 Task: Look for space in Blackburn, United Kingdom from 1st July, 2023 to 3rd July, 2023 for 1 adult in price range Rs.5000 to Rs.15000. Place can be private room with 1  bedroom having 1 bed and 1 bathroom. Property type can be house, flat, guest house, hotel. Amenities needed are: wifi. Booking option can be shelf check-in. Required host language is English.
Action: Mouse moved to (434, 61)
Screenshot: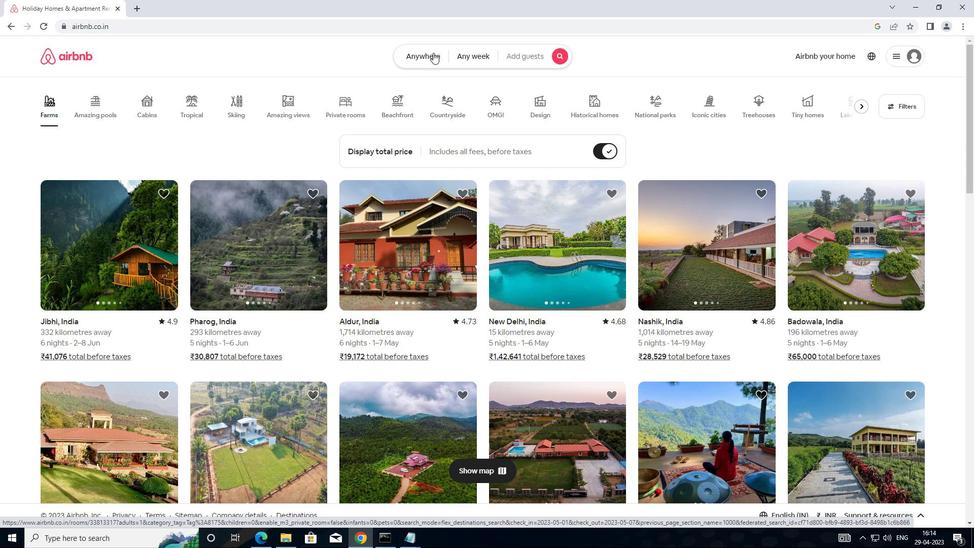 
Action: Mouse pressed left at (434, 61)
Screenshot: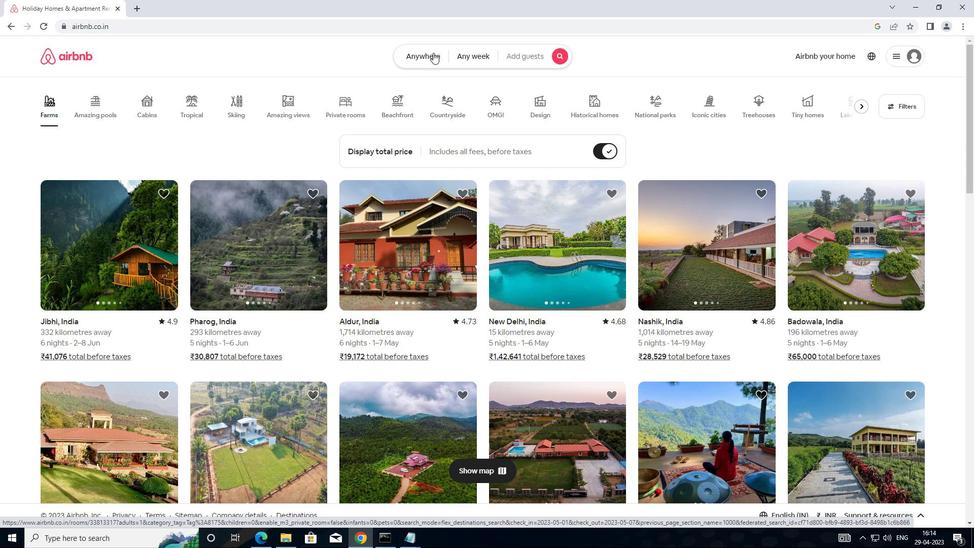 
Action: Mouse moved to (357, 98)
Screenshot: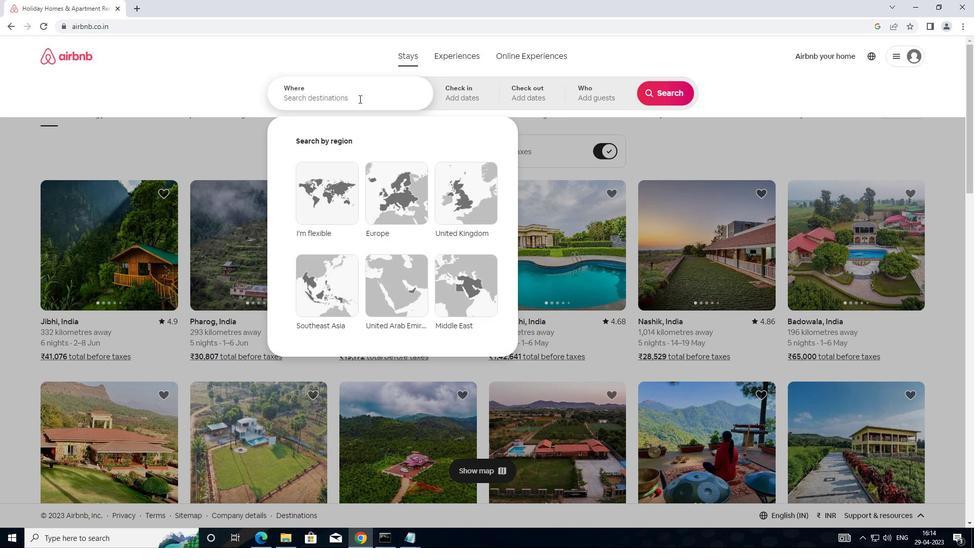 
Action: Mouse pressed left at (357, 98)
Screenshot: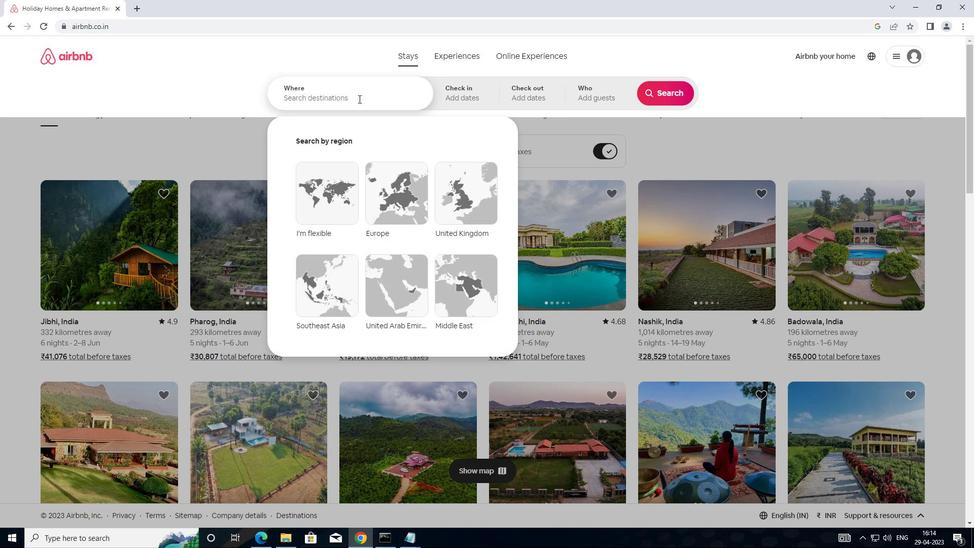 
Action: Mouse moved to (429, 79)
Screenshot: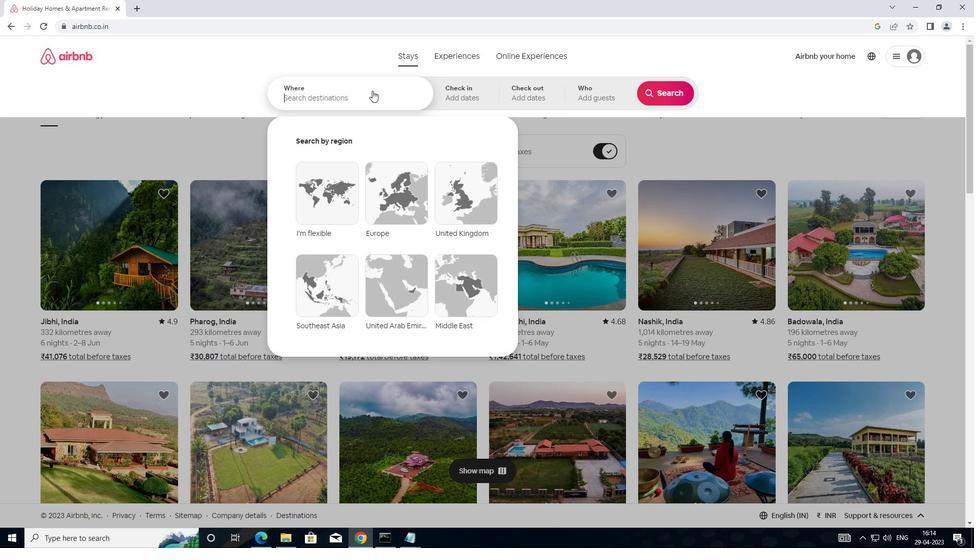 
Action: Key pressed <Key.shift>BLA
Screenshot: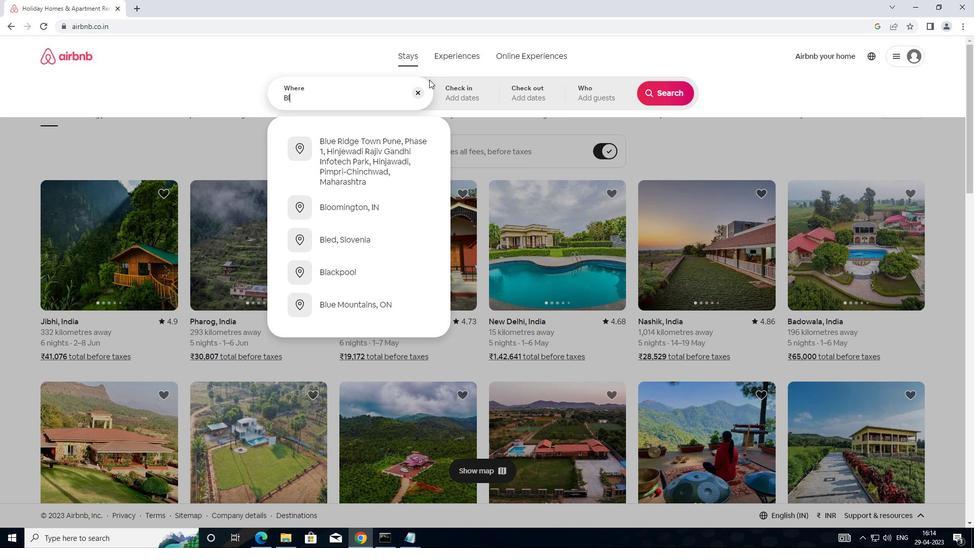 
Action: Mouse moved to (439, 72)
Screenshot: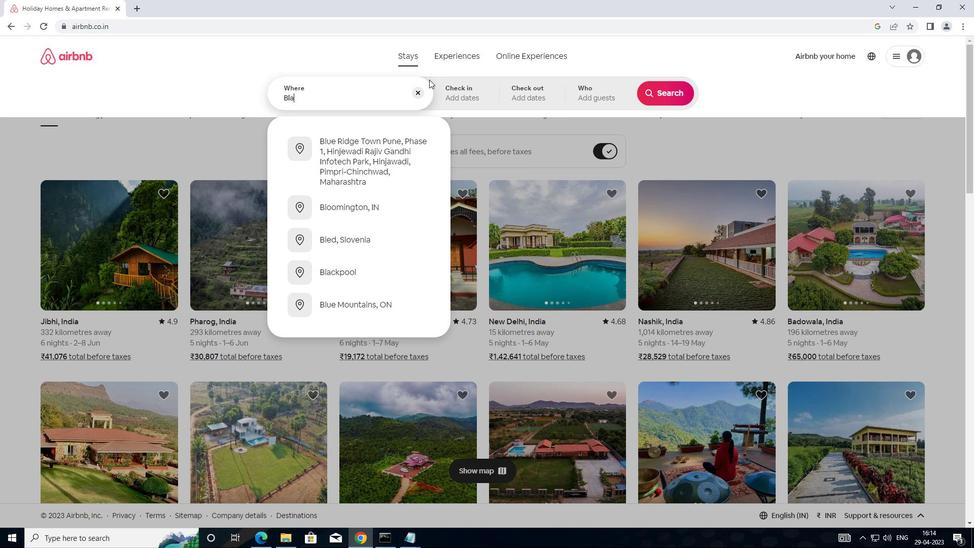 
Action: Key pressed CKBURN,UNITED<Key.space>KINGDOM
Screenshot: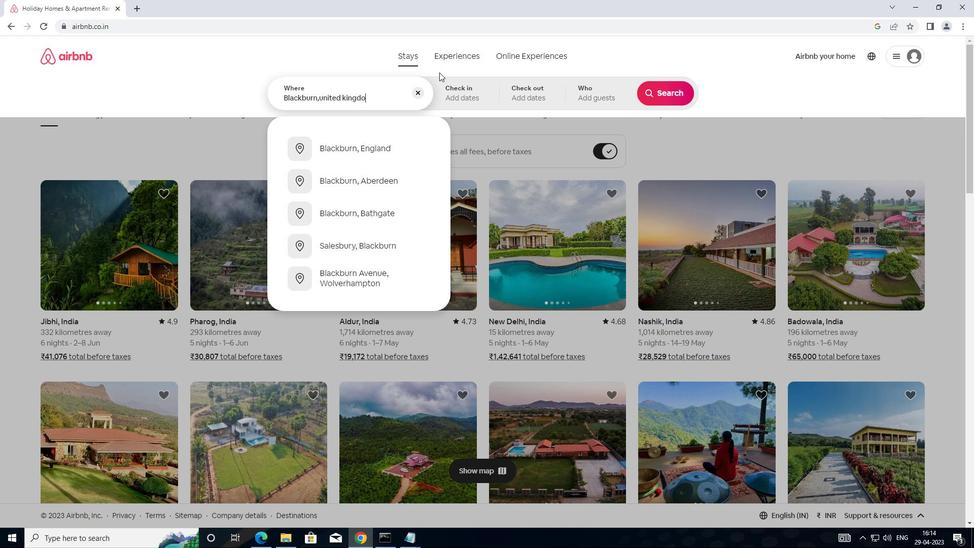 
Action: Mouse moved to (529, 97)
Screenshot: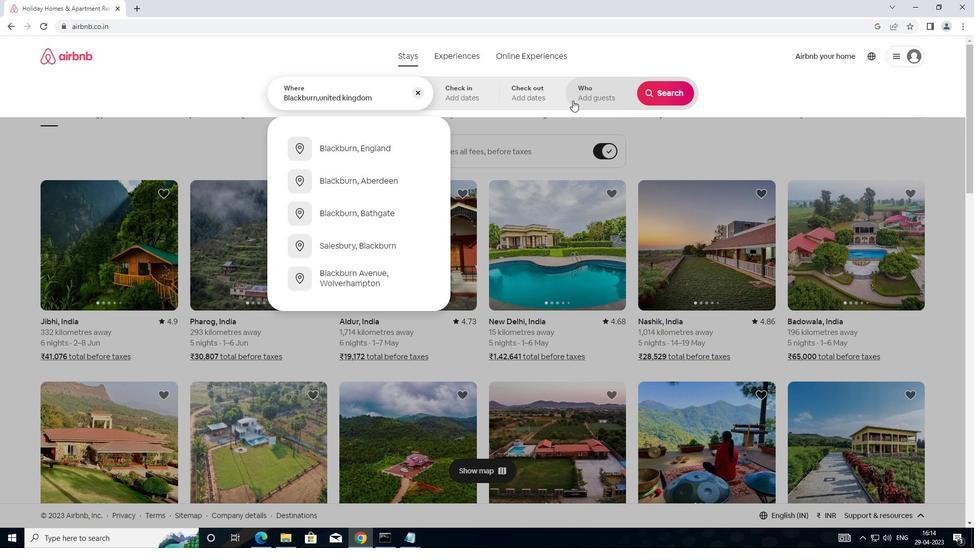 
Action: Mouse pressed left at (529, 97)
Screenshot: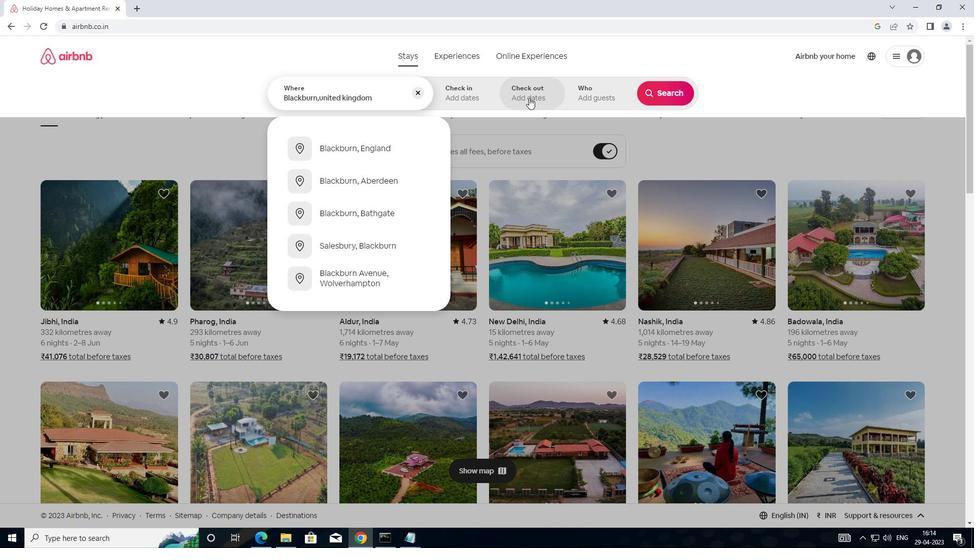 
Action: Mouse moved to (471, 97)
Screenshot: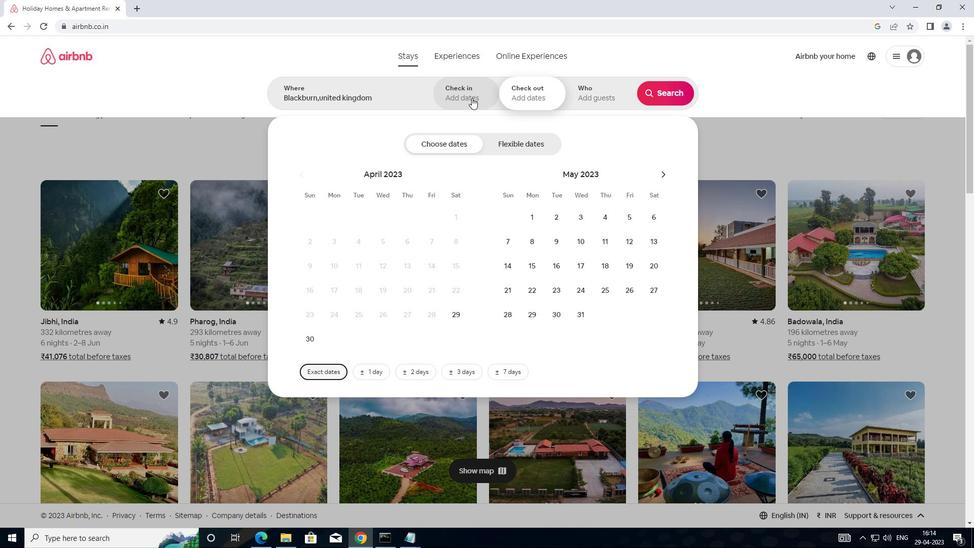
Action: Mouse pressed left at (471, 97)
Screenshot: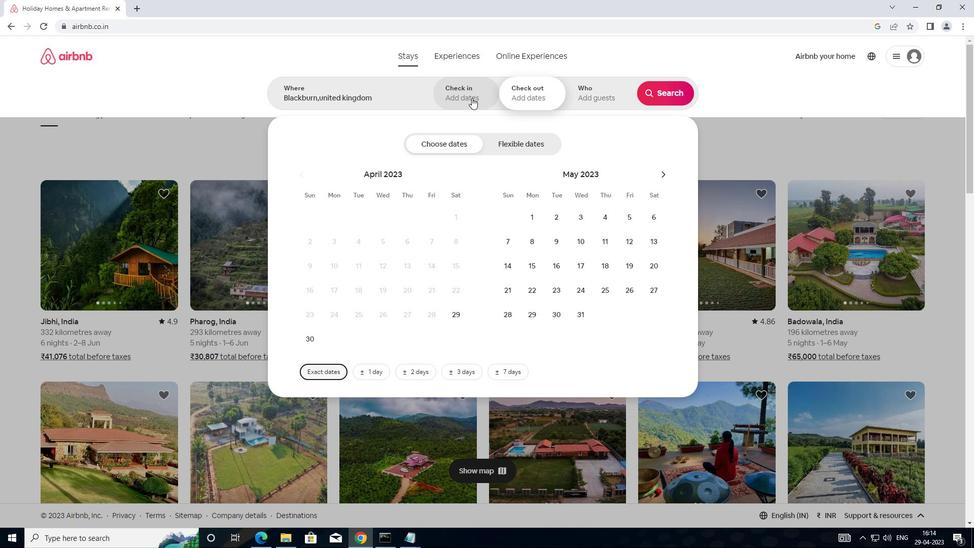 
Action: Mouse moved to (665, 171)
Screenshot: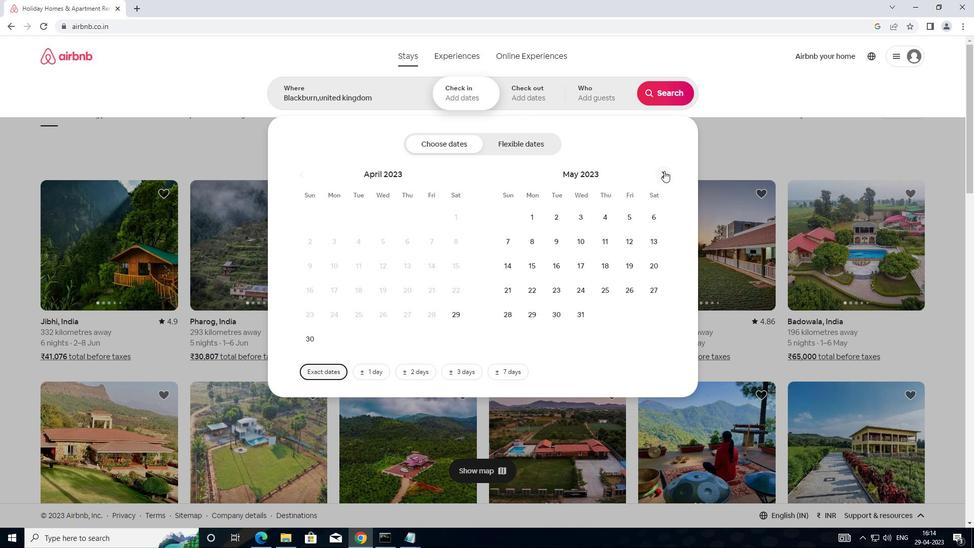 
Action: Mouse pressed left at (665, 171)
Screenshot: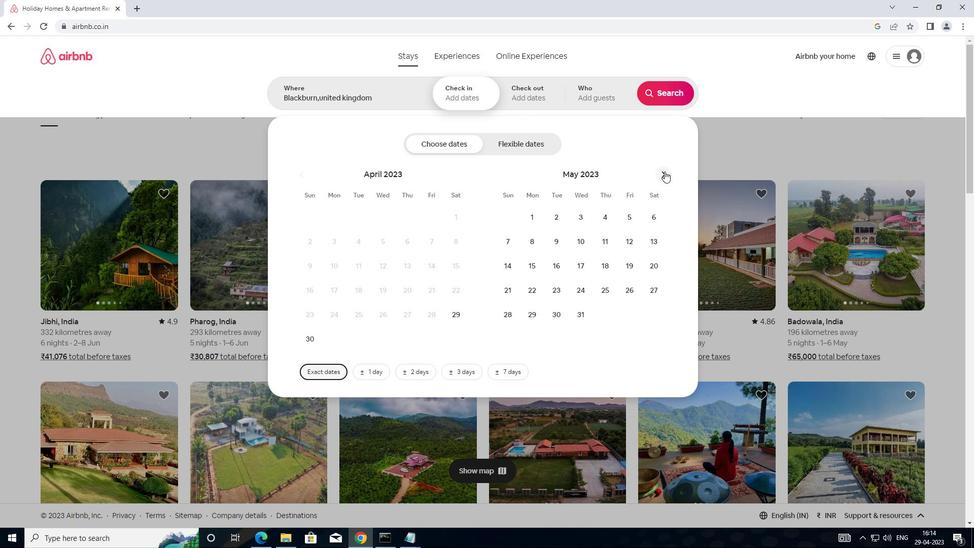 
Action: Mouse moved to (665, 173)
Screenshot: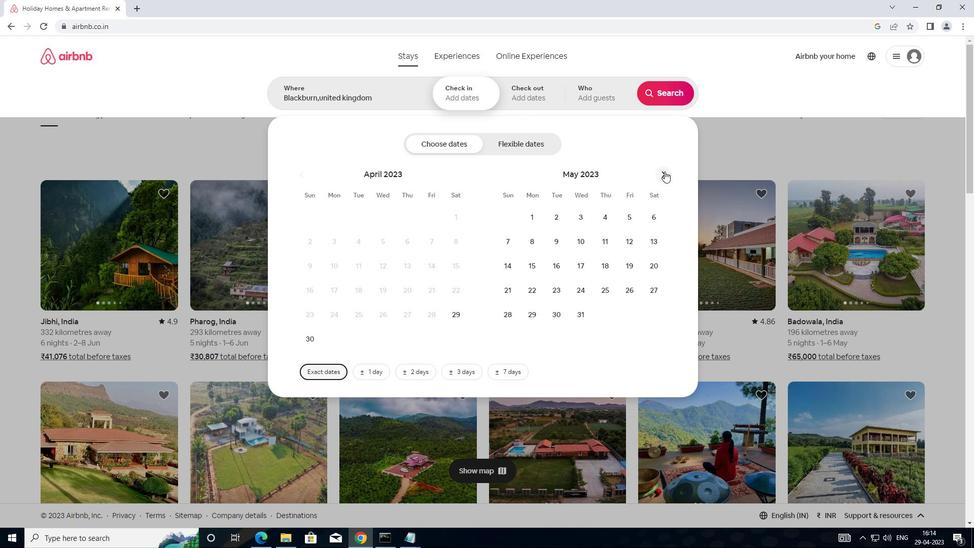
Action: Mouse pressed left at (665, 173)
Screenshot: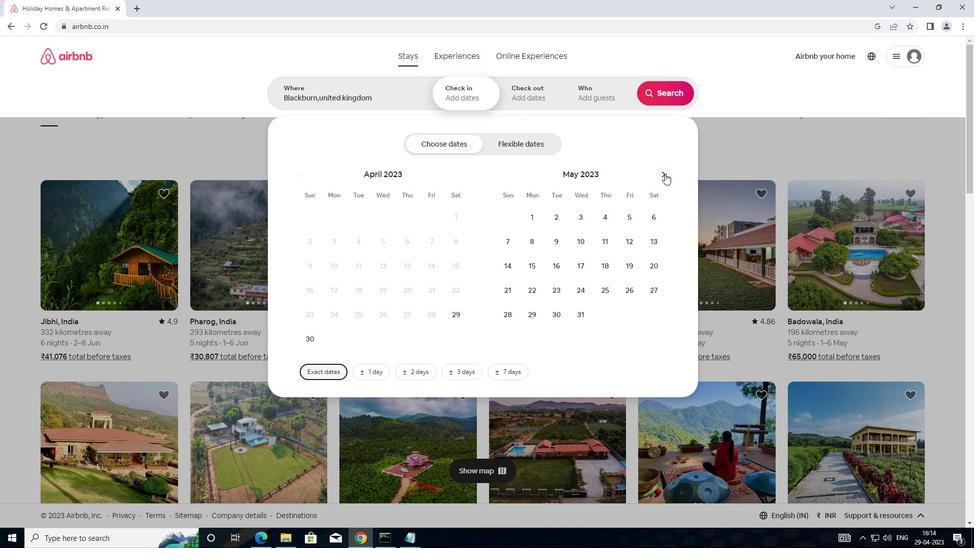 
Action: Mouse moved to (665, 175)
Screenshot: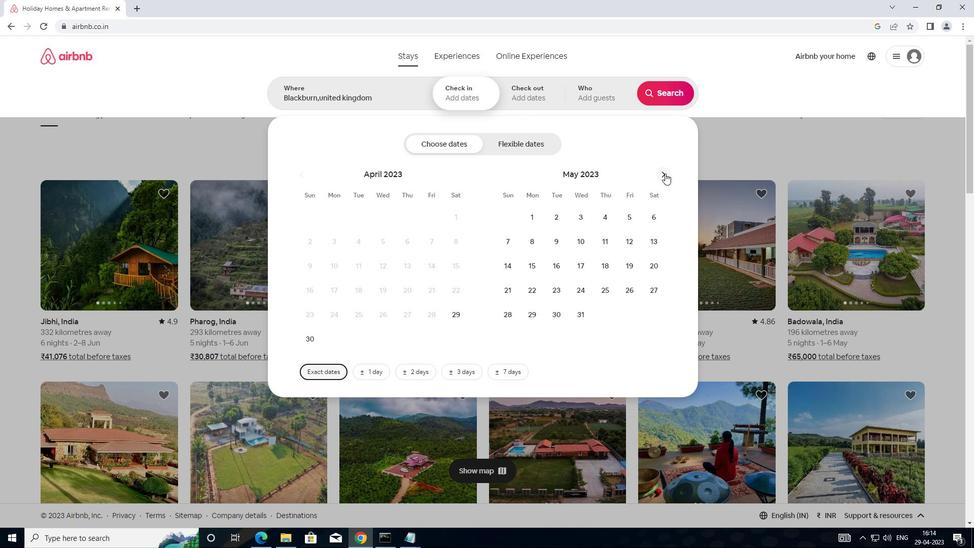 
Action: Mouse pressed left at (665, 175)
Screenshot: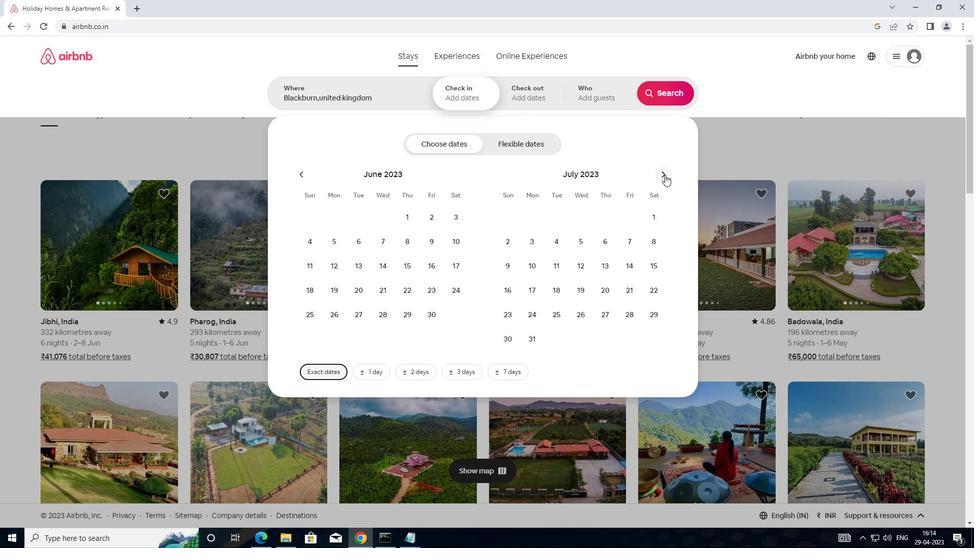
Action: Mouse moved to (457, 216)
Screenshot: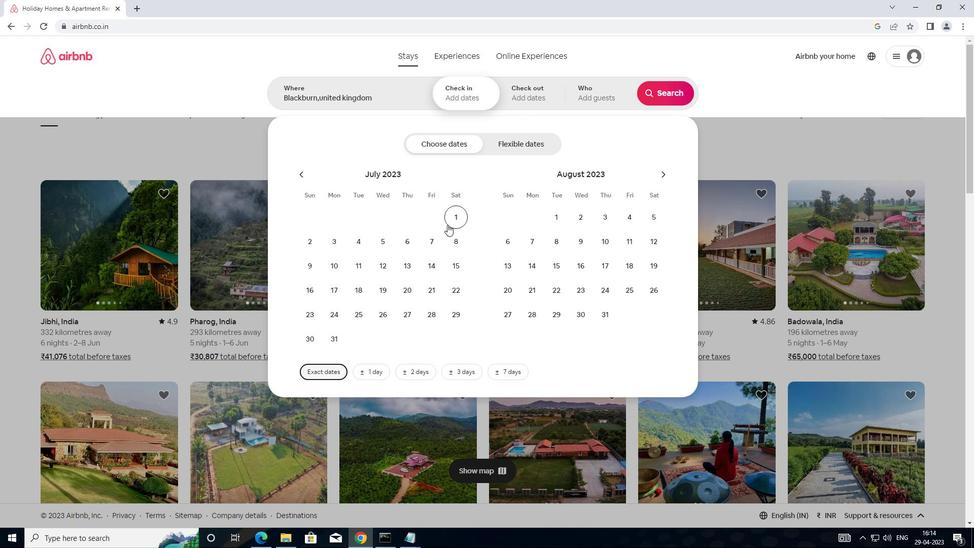 
Action: Mouse pressed left at (457, 216)
Screenshot: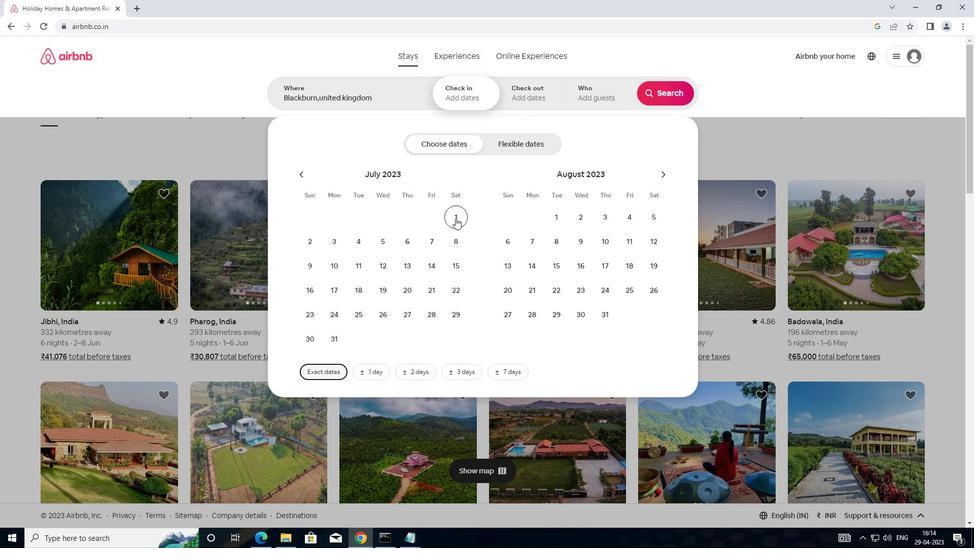 
Action: Mouse moved to (335, 244)
Screenshot: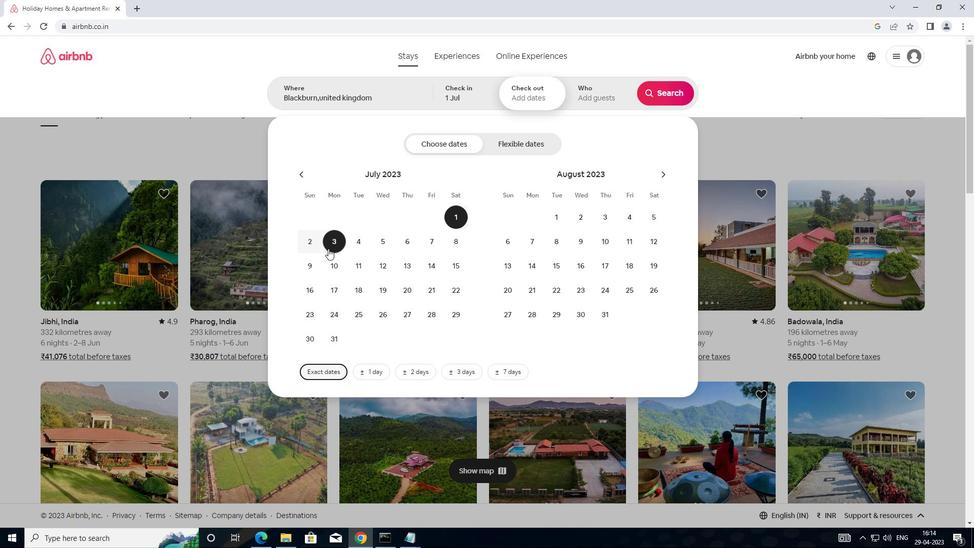 
Action: Mouse pressed left at (335, 244)
Screenshot: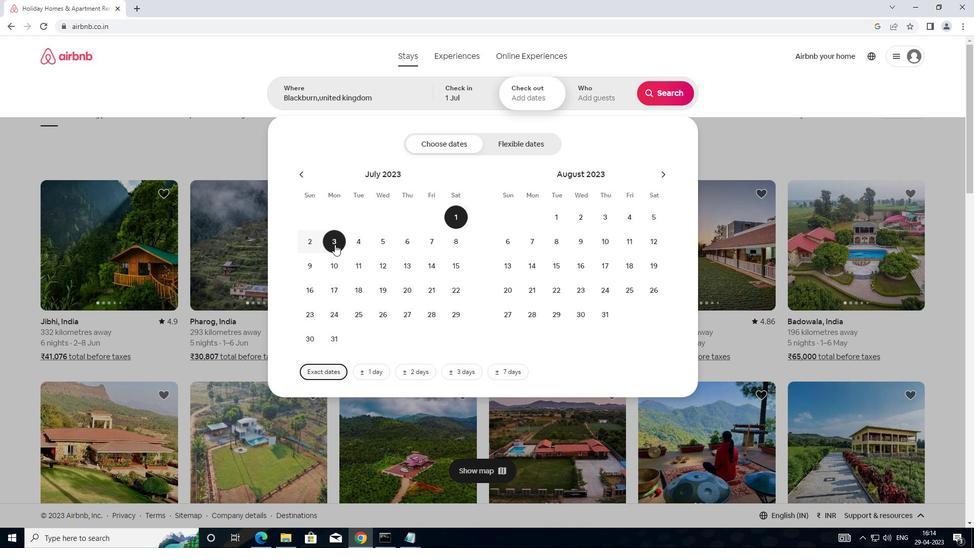 
Action: Mouse moved to (603, 104)
Screenshot: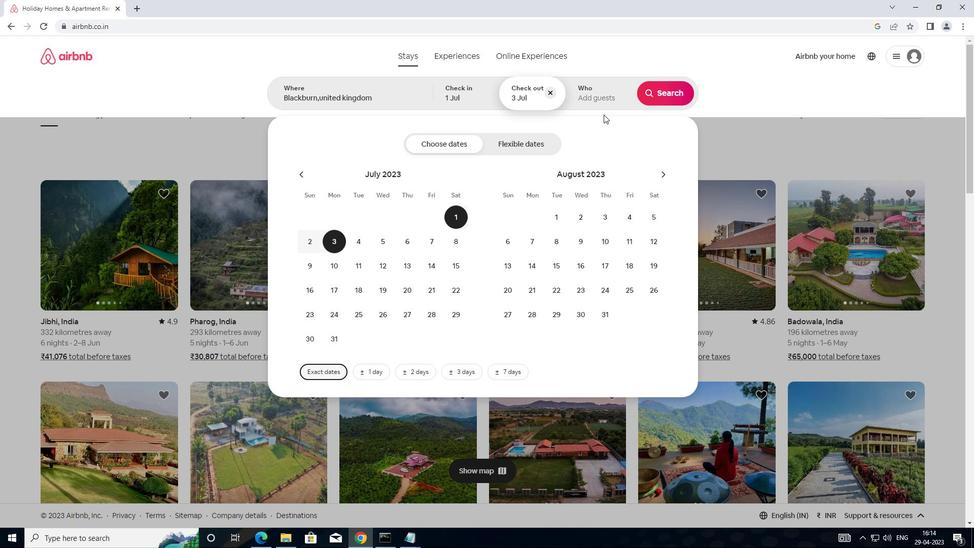 
Action: Mouse pressed left at (603, 104)
Screenshot: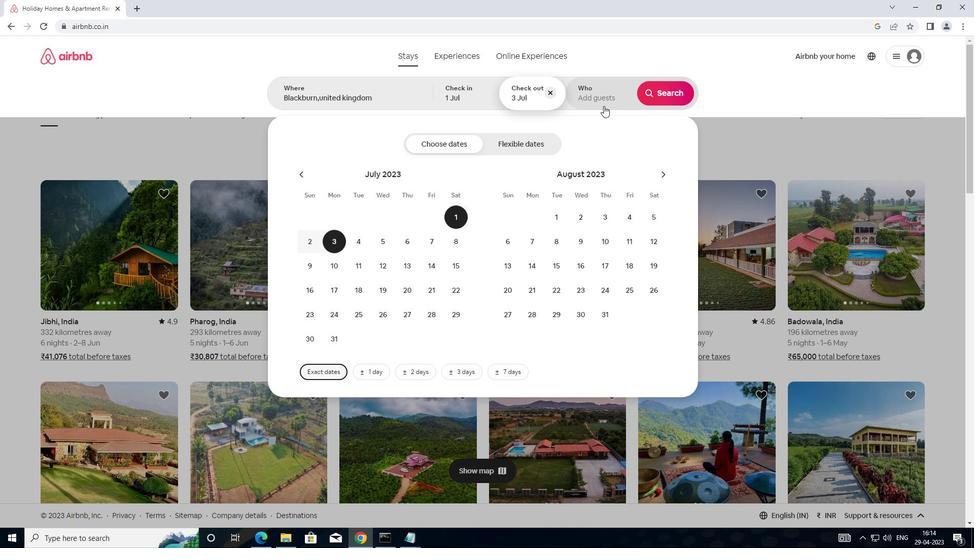
Action: Mouse moved to (670, 145)
Screenshot: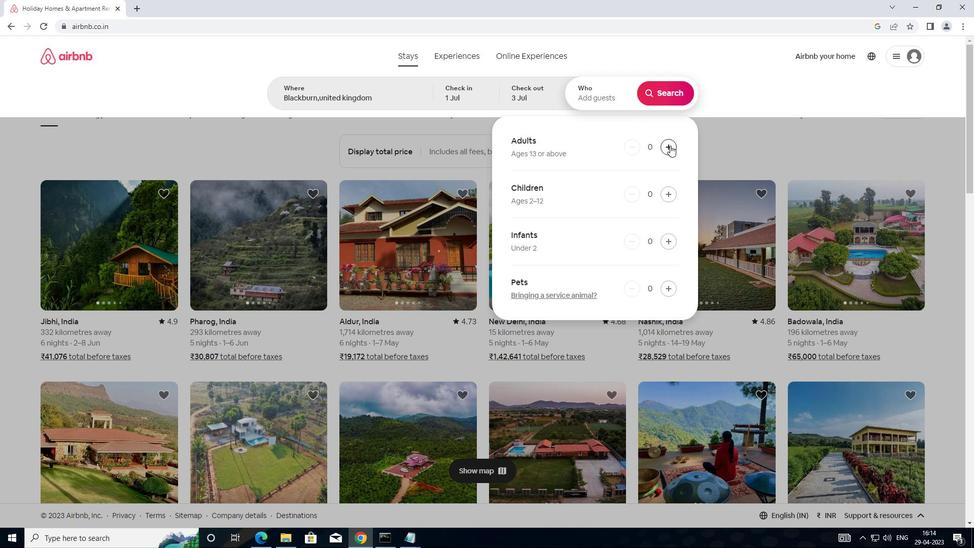 
Action: Mouse pressed left at (670, 145)
Screenshot: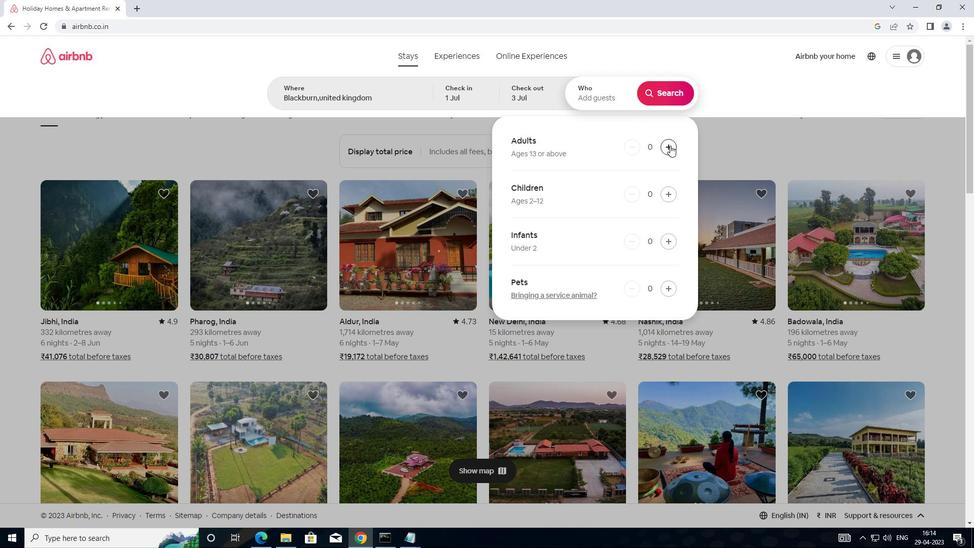 
Action: Mouse pressed left at (670, 145)
Screenshot: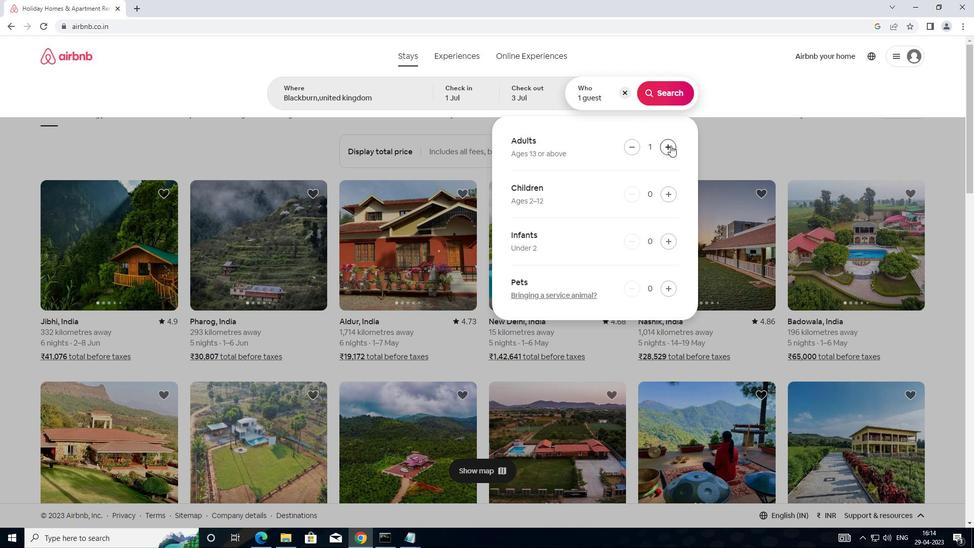 
Action: Mouse moved to (634, 142)
Screenshot: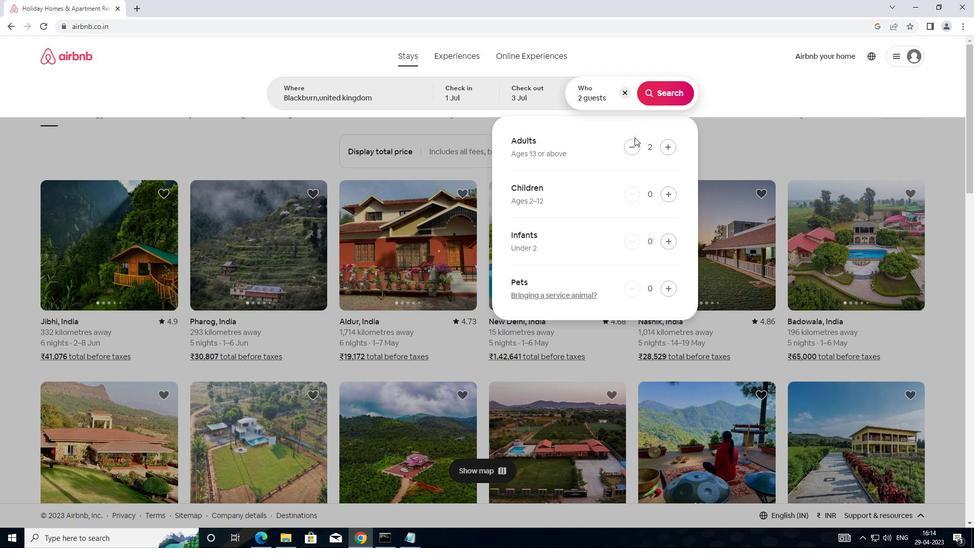 
Action: Mouse pressed left at (634, 142)
Screenshot: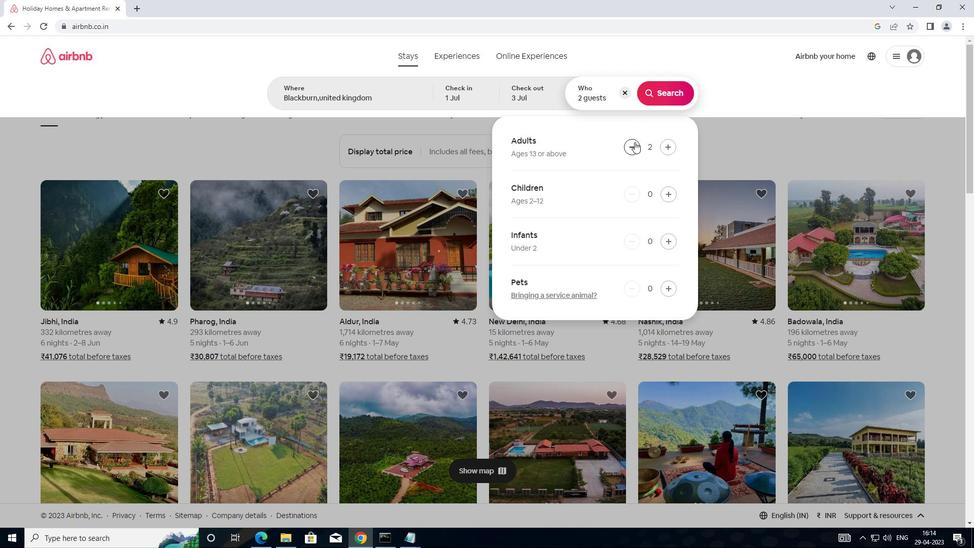 
Action: Mouse moved to (668, 100)
Screenshot: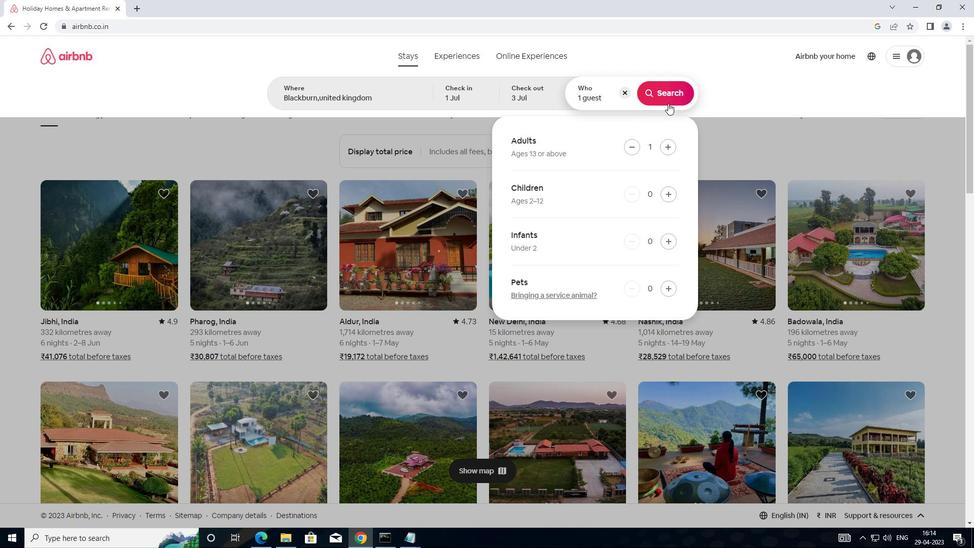 
Action: Mouse pressed left at (668, 100)
Screenshot: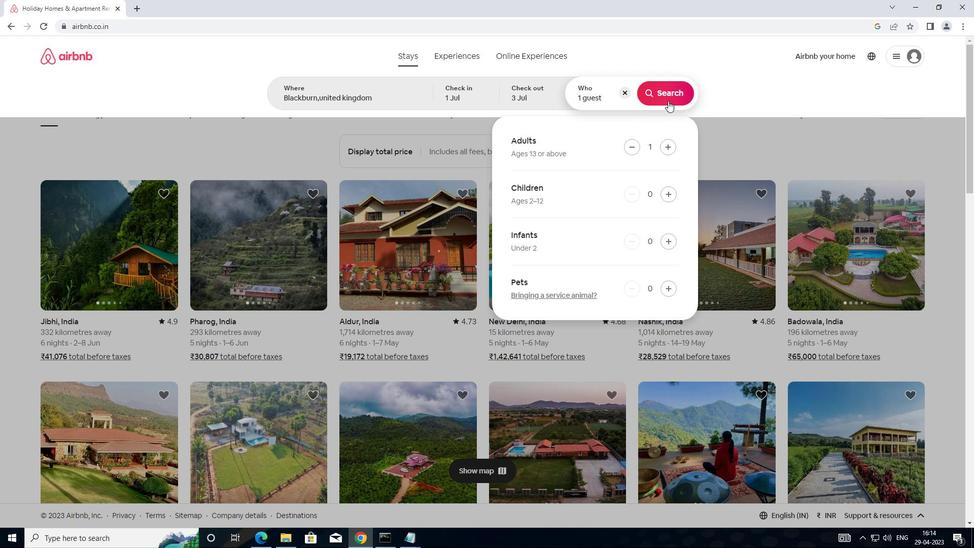 
Action: Mouse moved to (914, 102)
Screenshot: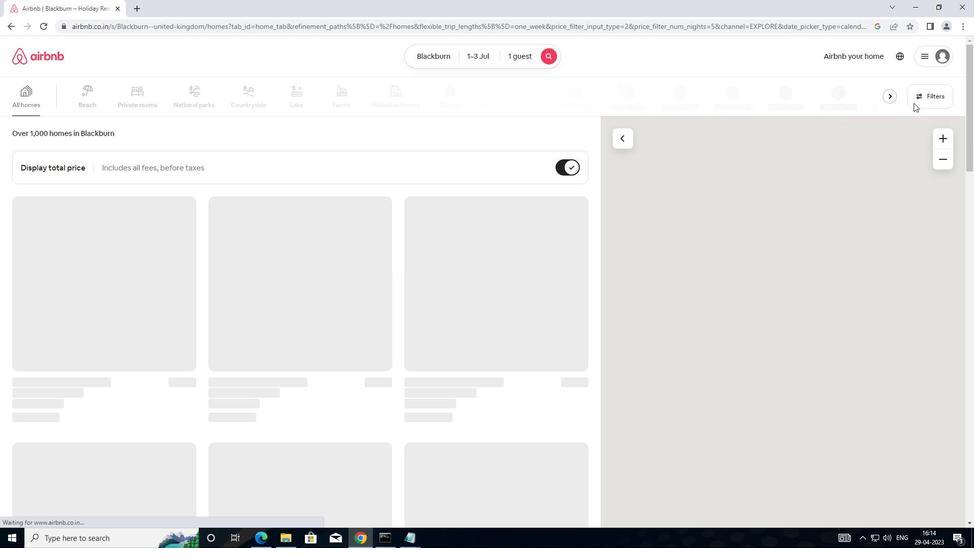 
Action: Mouse pressed left at (914, 102)
Screenshot: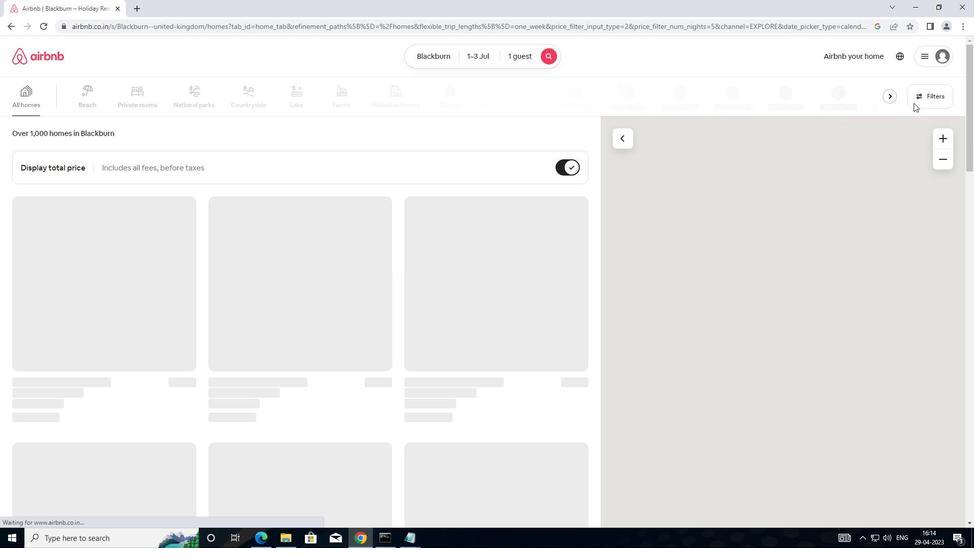 
Action: Mouse moved to (364, 228)
Screenshot: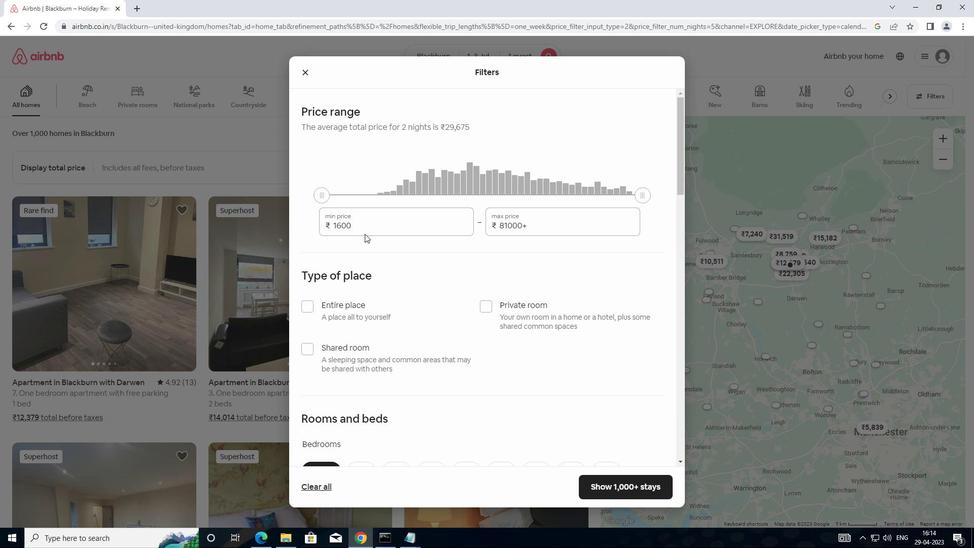 
Action: Mouse pressed left at (364, 228)
Screenshot: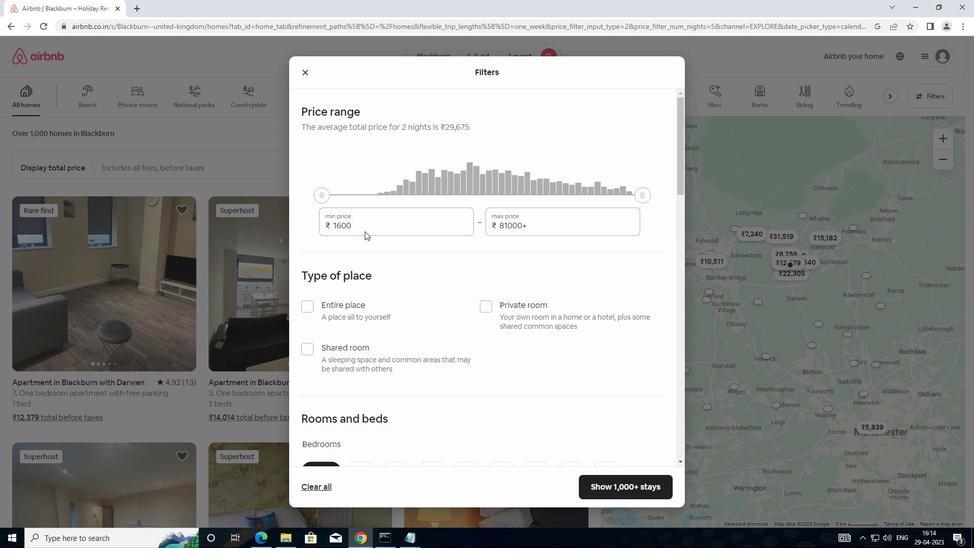 
Action: Mouse moved to (320, 229)
Screenshot: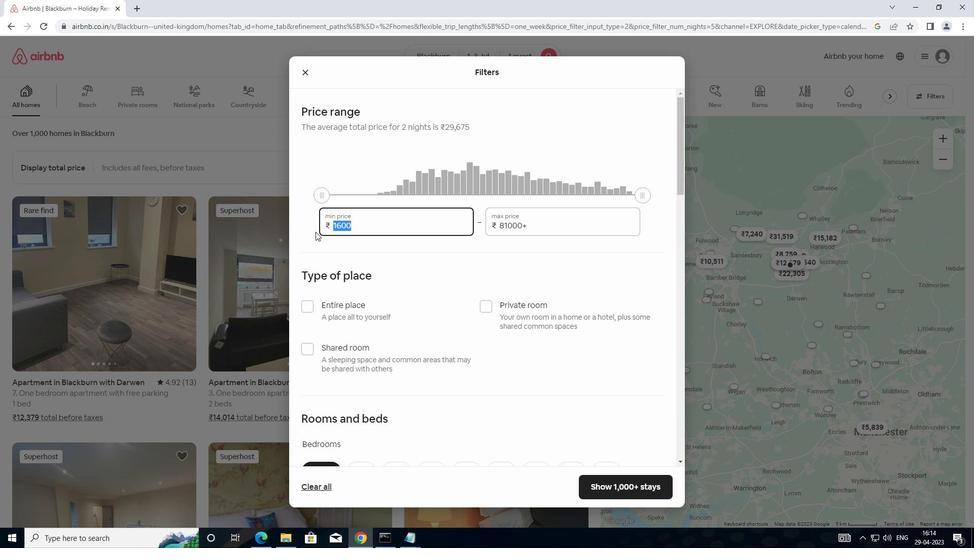 
Action: Key pressed 5
Screenshot: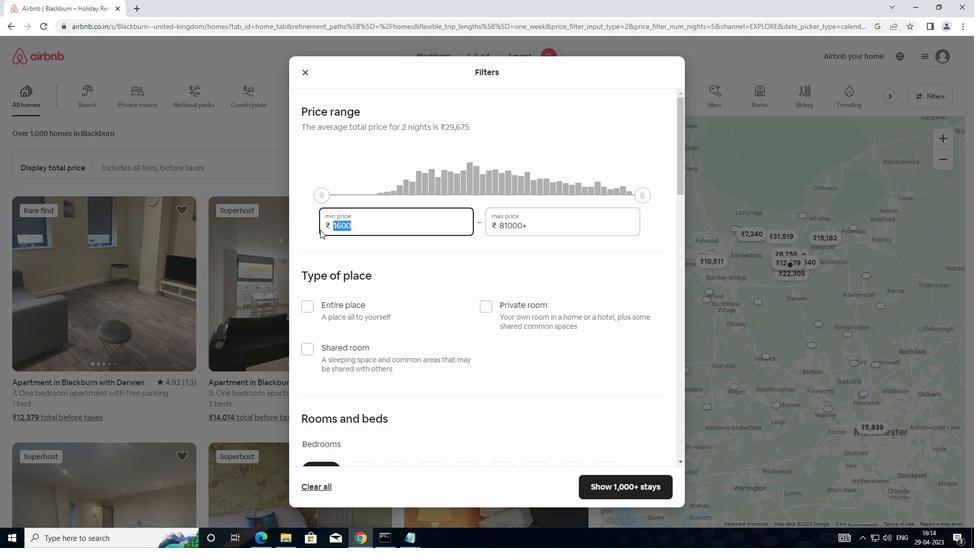 
Action: Mouse moved to (321, 228)
Screenshot: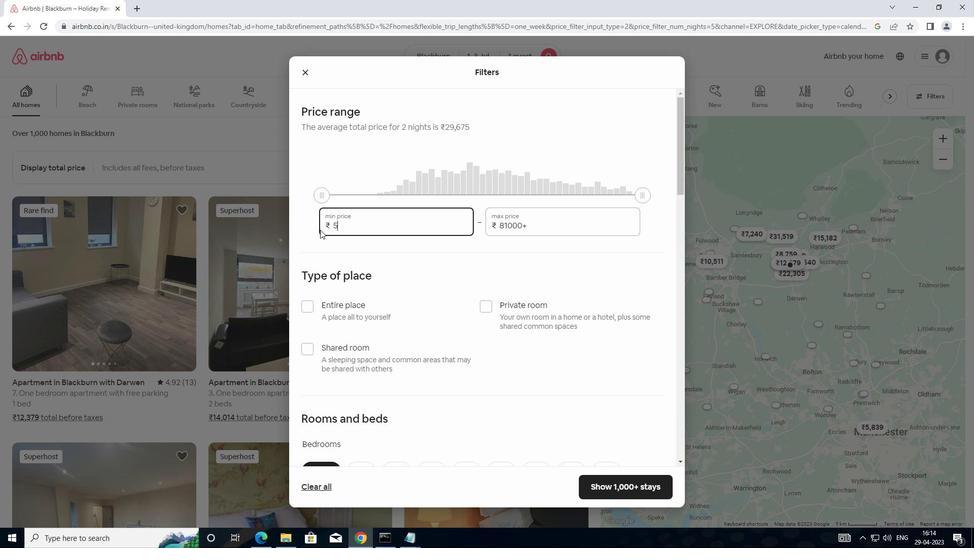 
Action: Key pressed 0
Screenshot: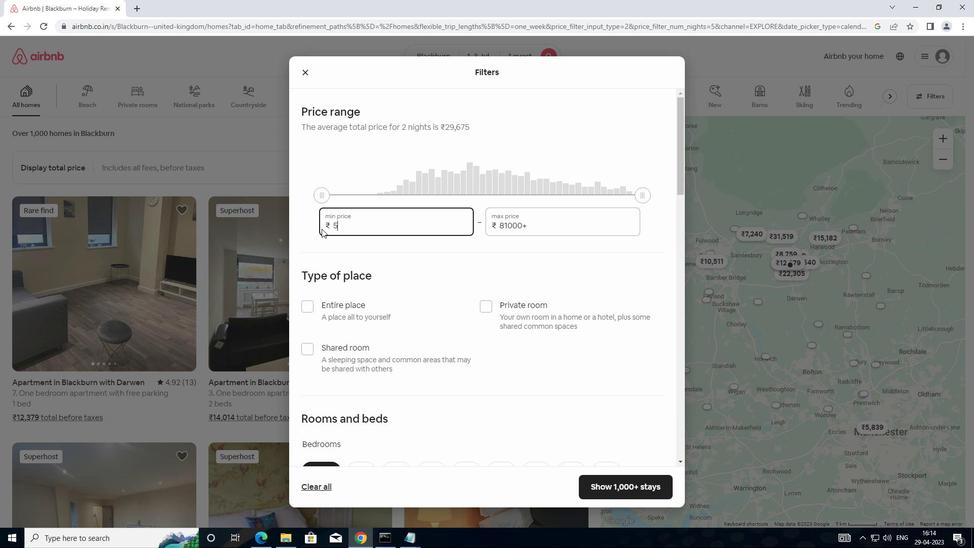 
Action: Mouse moved to (326, 228)
Screenshot: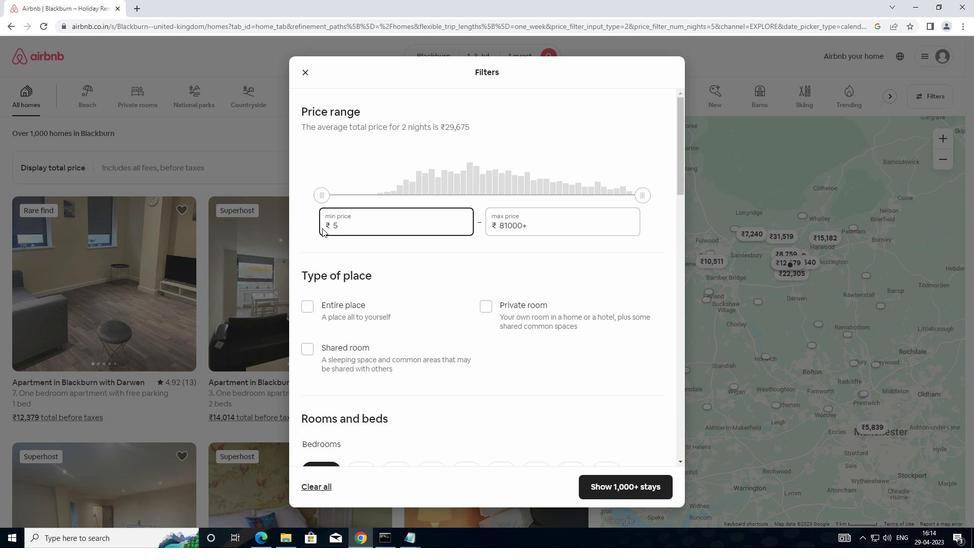 
Action: Key pressed 0
Screenshot: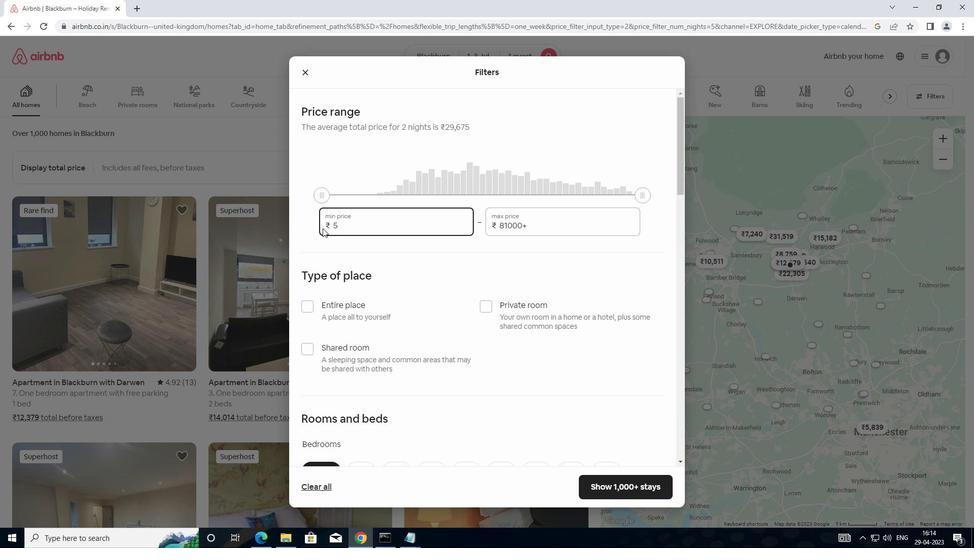 
Action: Mouse moved to (328, 227)
Screenshot: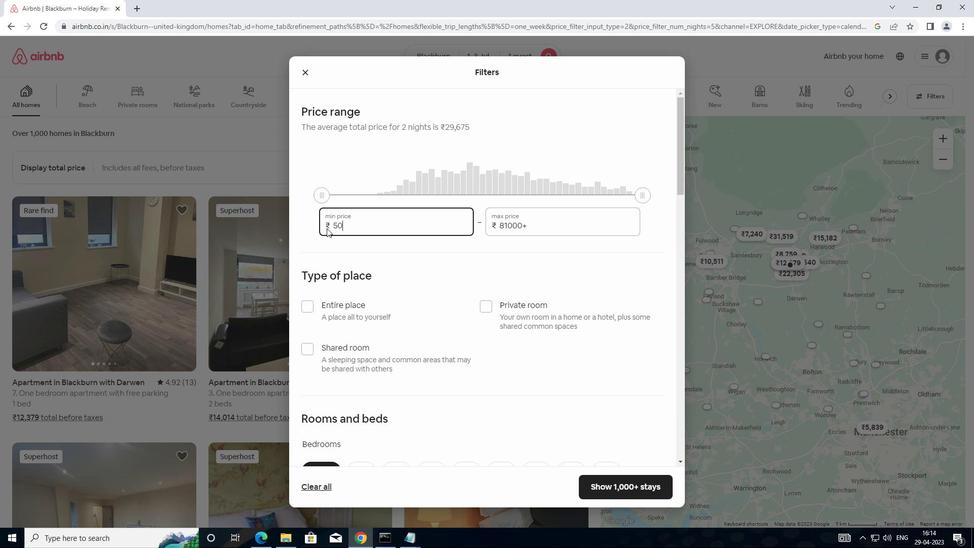 
Action: Key pressed 0
Screenshot: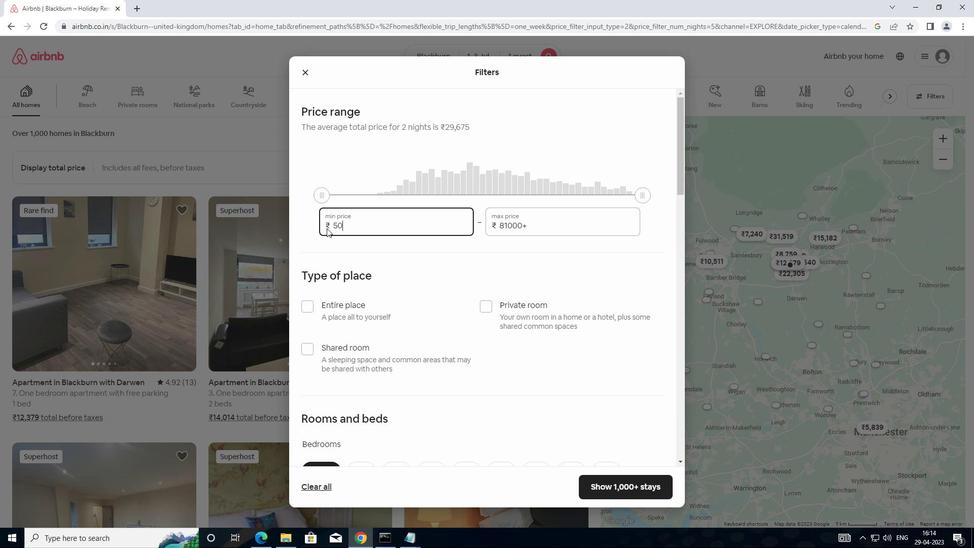 
Action: Mouse moved to (329, 226)
Screenshot: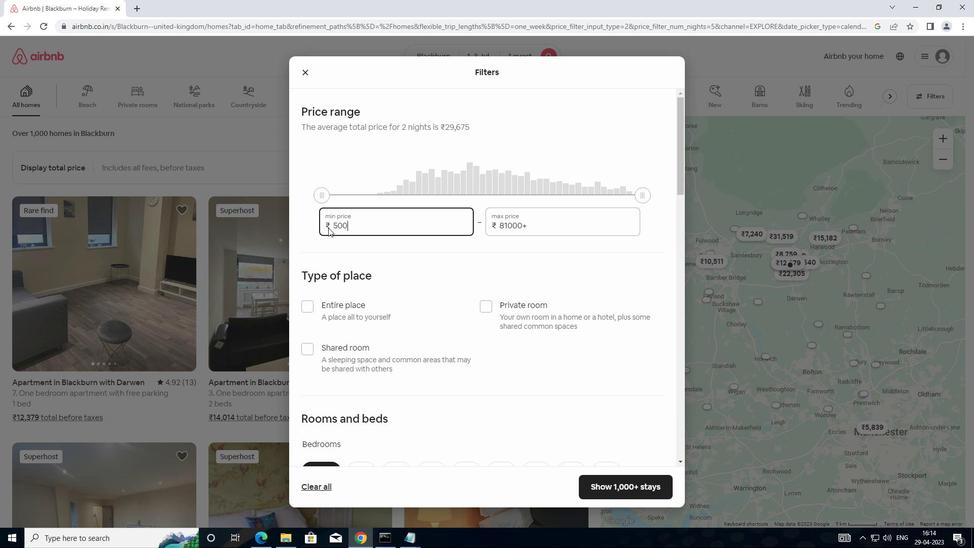 
Action: Key pressed 0
Screenshot: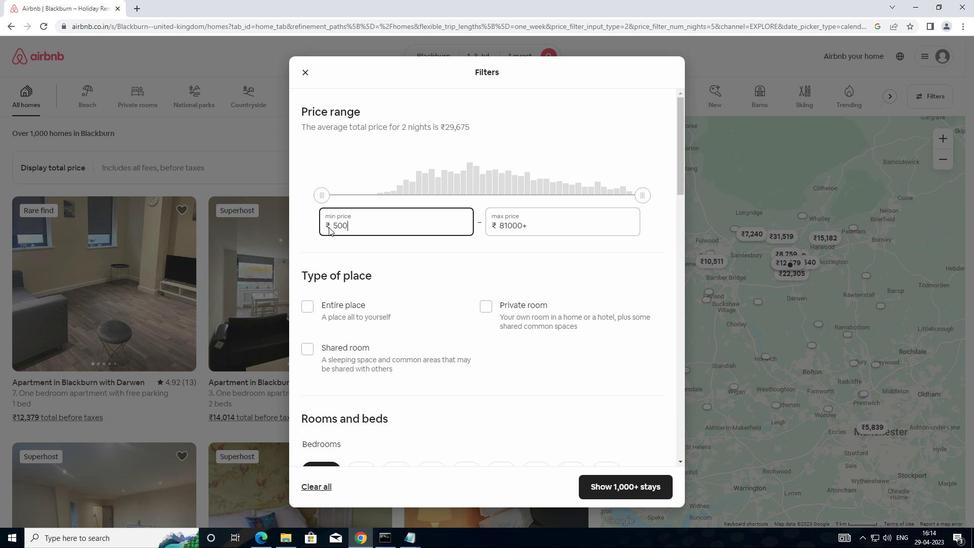 
Action: Mouse moved to (346, 222)
Screenshot: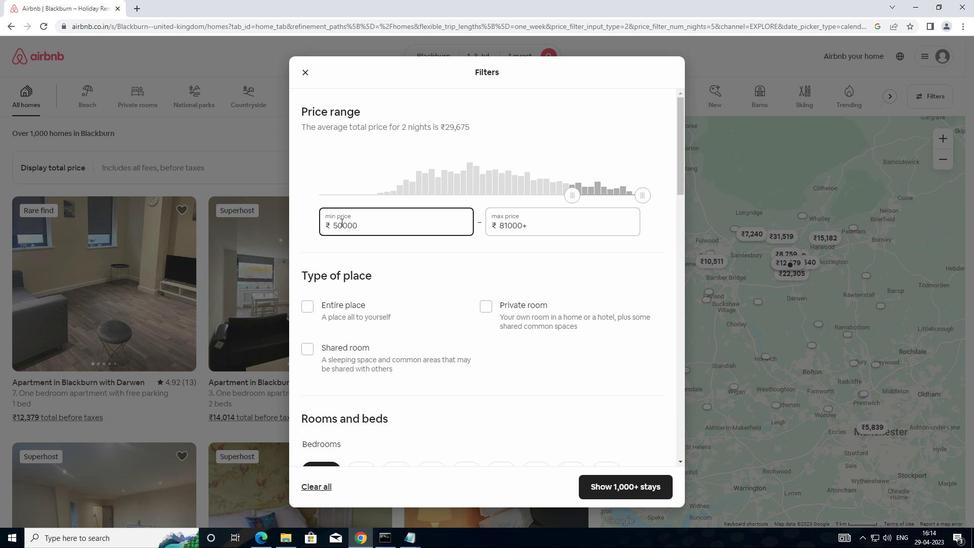 
Action: Key pressed <Key.backspace>
Screenshot: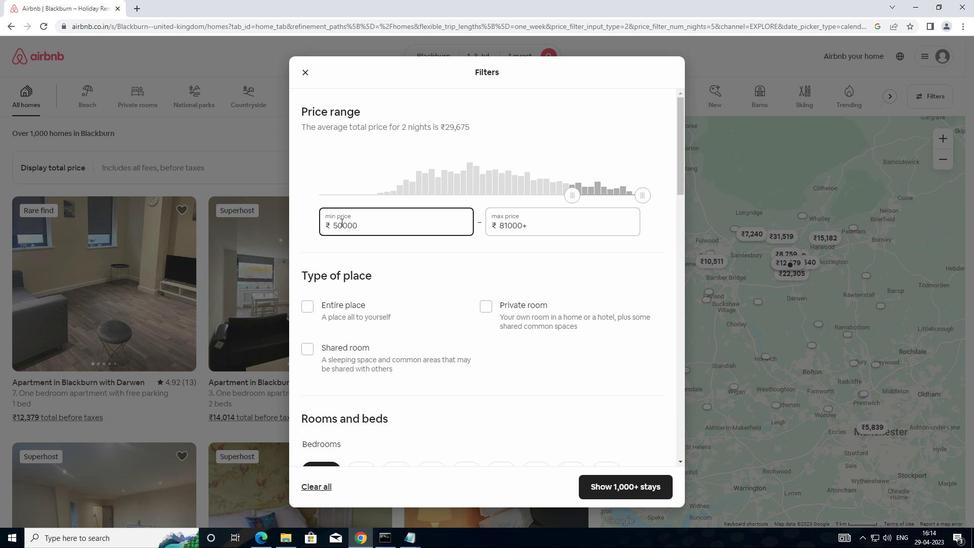 
Action: Mouse moved to (534, 226)
Screenshot: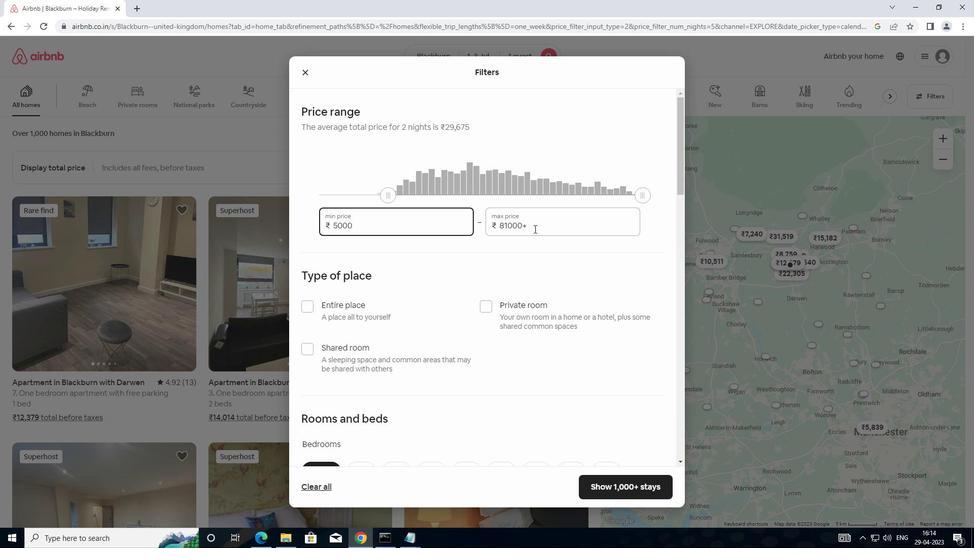 
Action: Mouse pressed left at (534, 226)
Screenshot: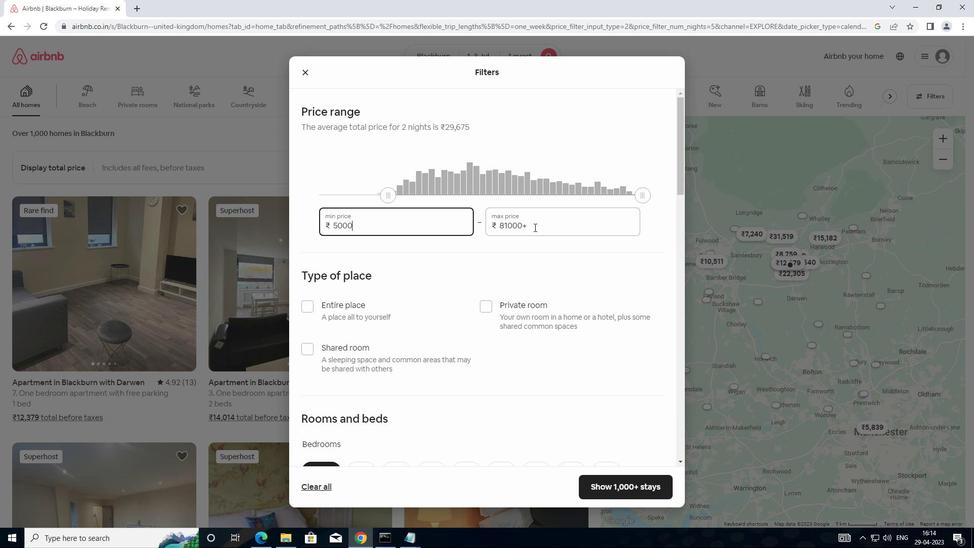 
Action: Mouse moved to (483, 230)
Screenshot: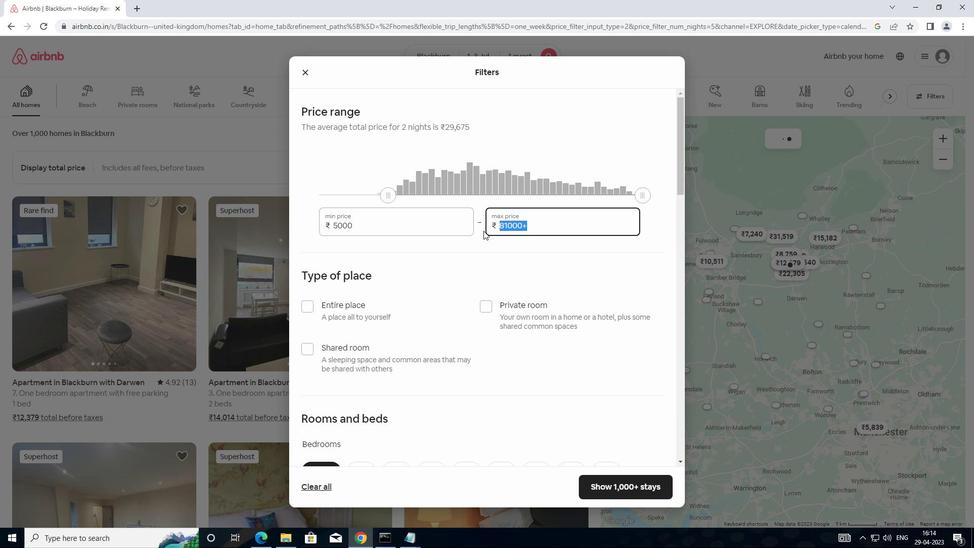 
Action: Key pressed 1
Screenshot: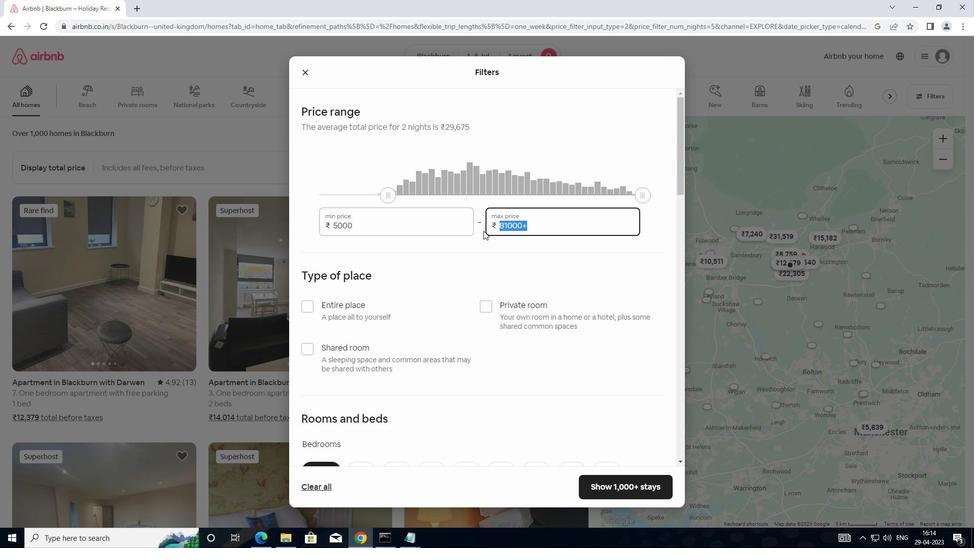 
Action: Mouse moved to (482, 230)
Screenshot: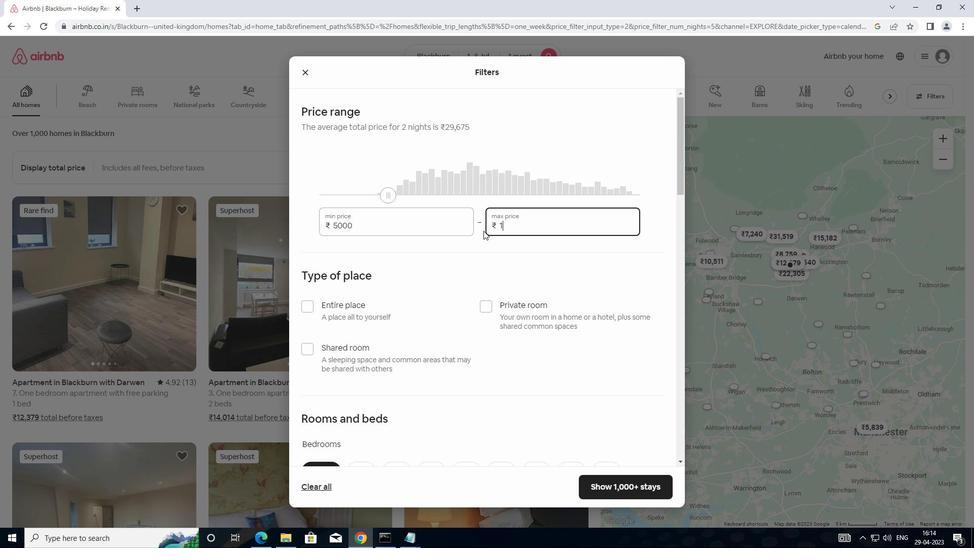 
Action: Key pressed 5000
Screenshot: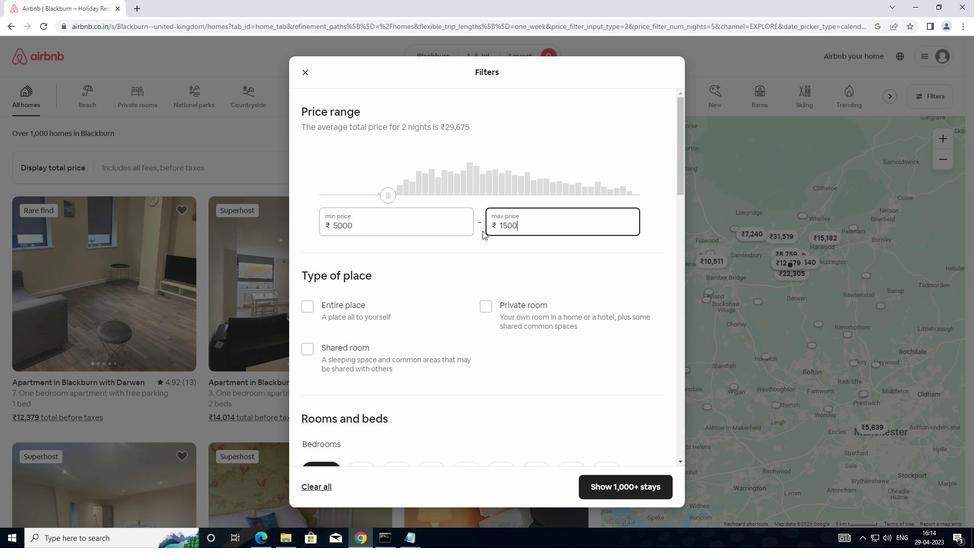 
Action: Mouse moved to (488, 307)
Screenshot: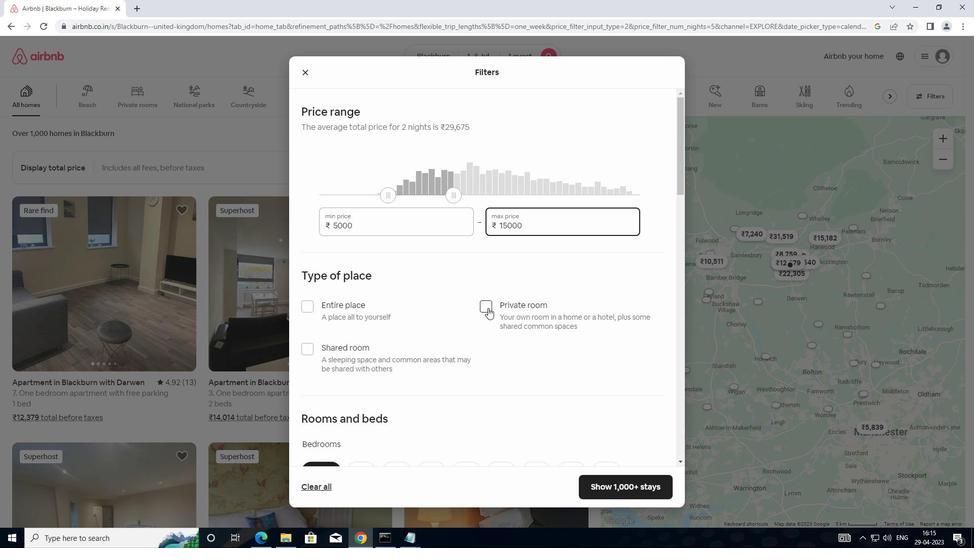 
Action: Mouse pressed left at (488, 307)
Screenshot: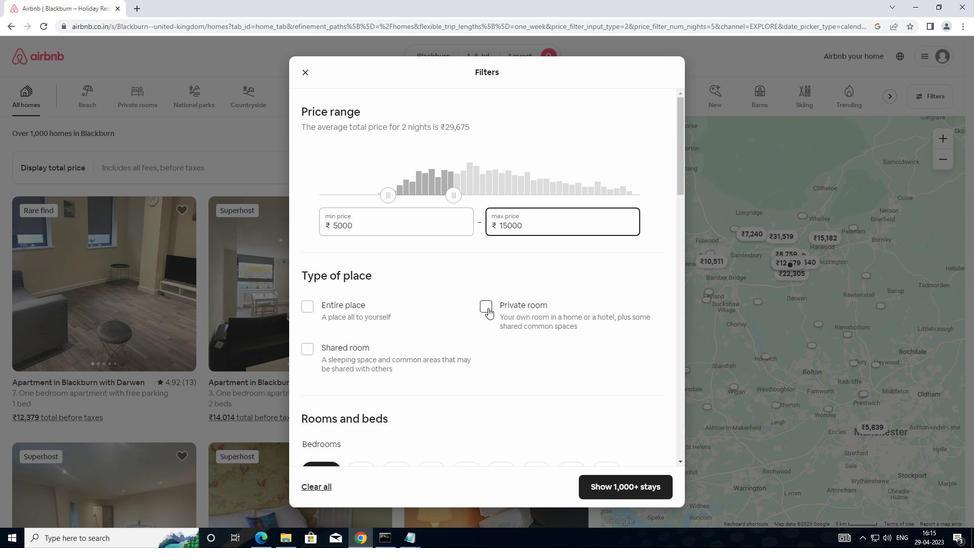 
Action: Mouse moved to (490, 311)
Screenshot: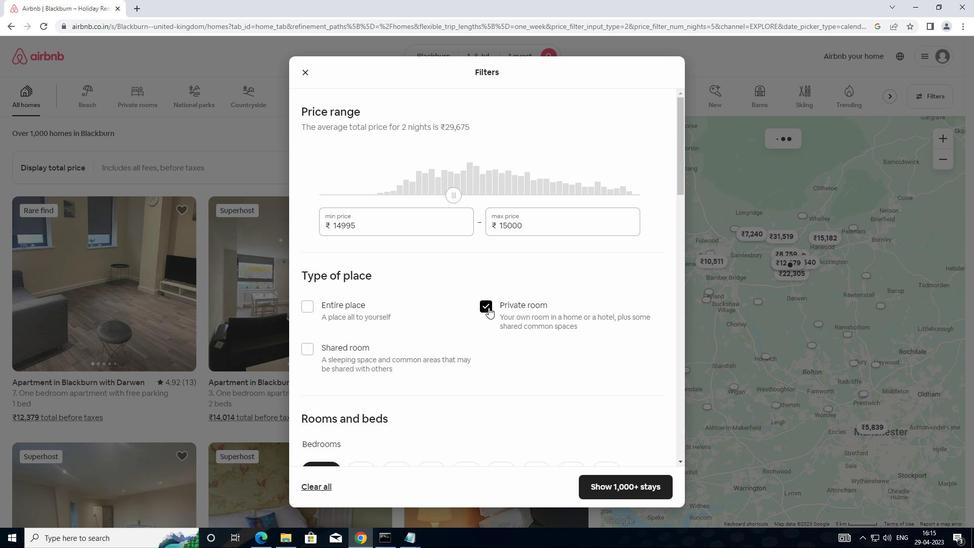 
Action: Mouse scrolled (490, 310) with delta (0, 0)
Screenshot: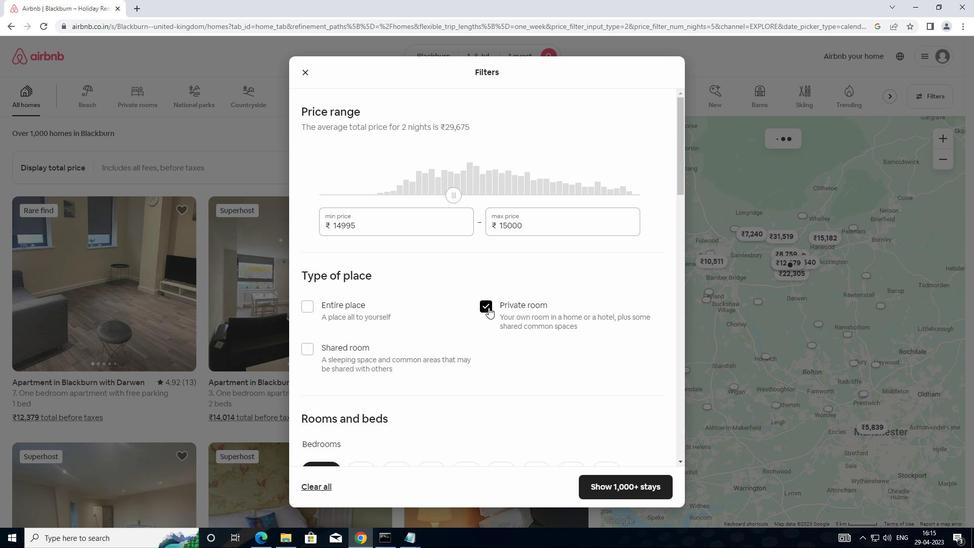 
Action: Mouse moved to (490, 312)
Screenshot: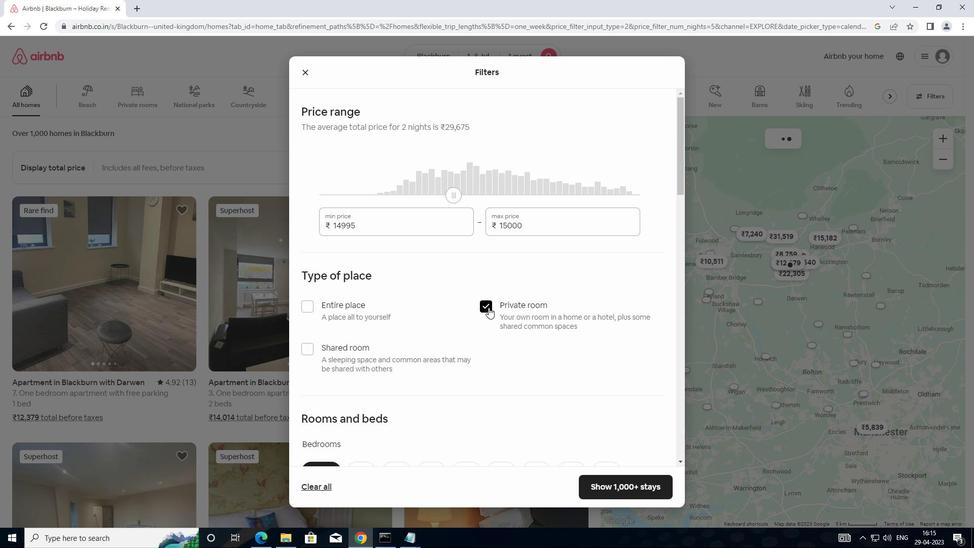 
Action: Mouse scrolled (490, 311) with delta (0, 0)
Screenshot: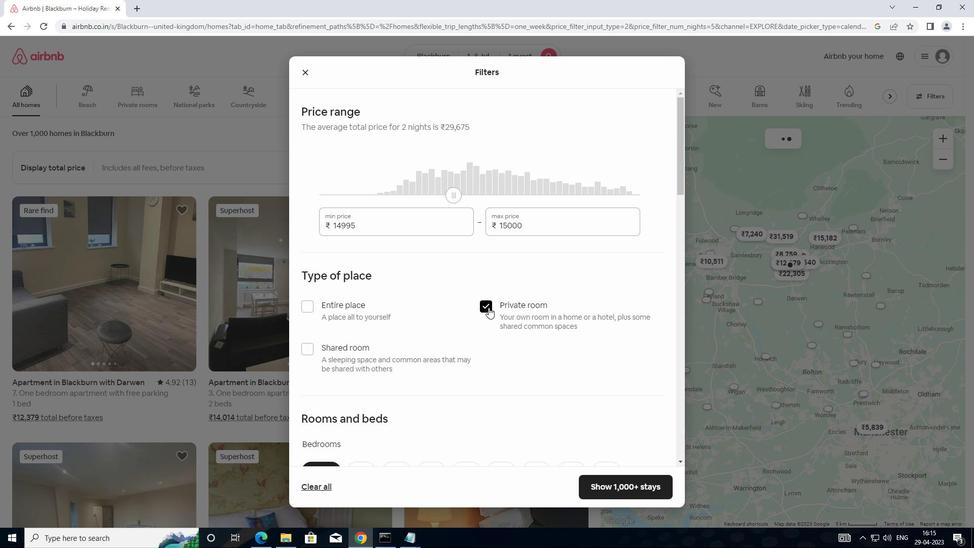 
Action: Mouse scrolled (490, 311) with delta (0, 0)
Screenshot: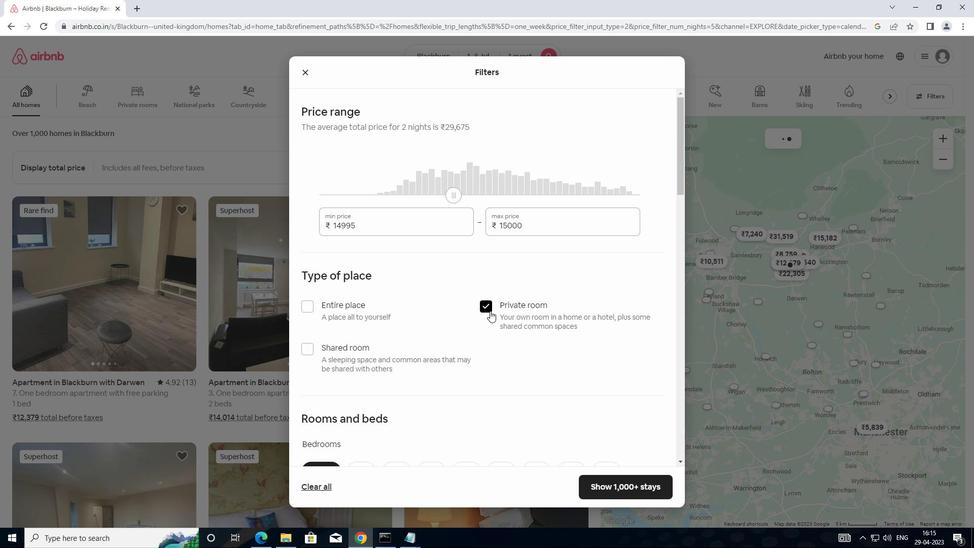 
Action: Mouse moved to (364, 319)
Screenshot: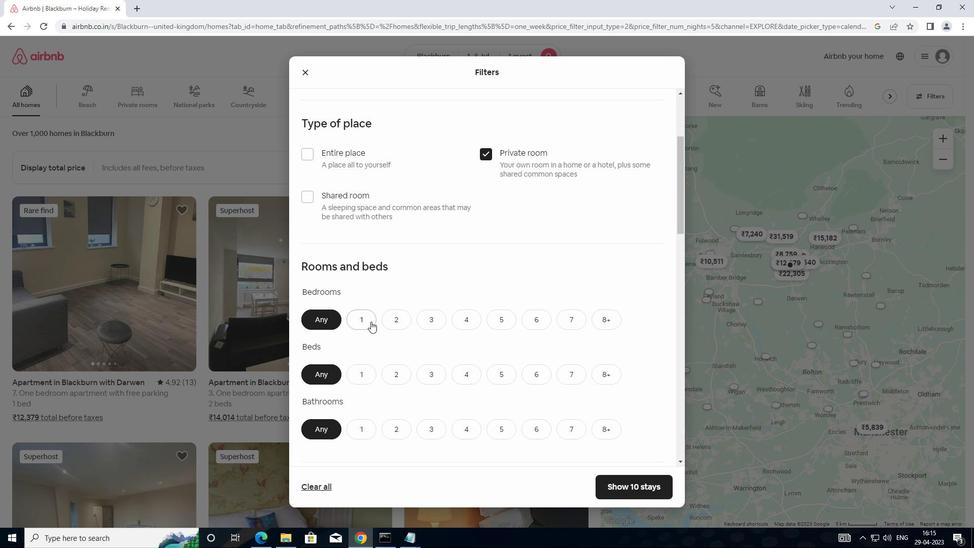 
Action: Mouse pressed left at (364, 319)
Screenshot: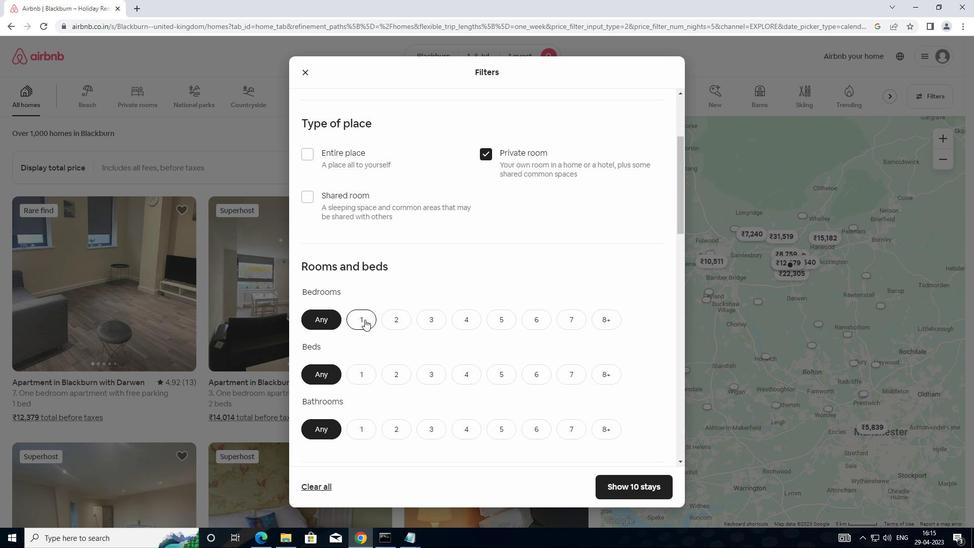 
Action: Mouse moved to (366, 374)
Screenshot: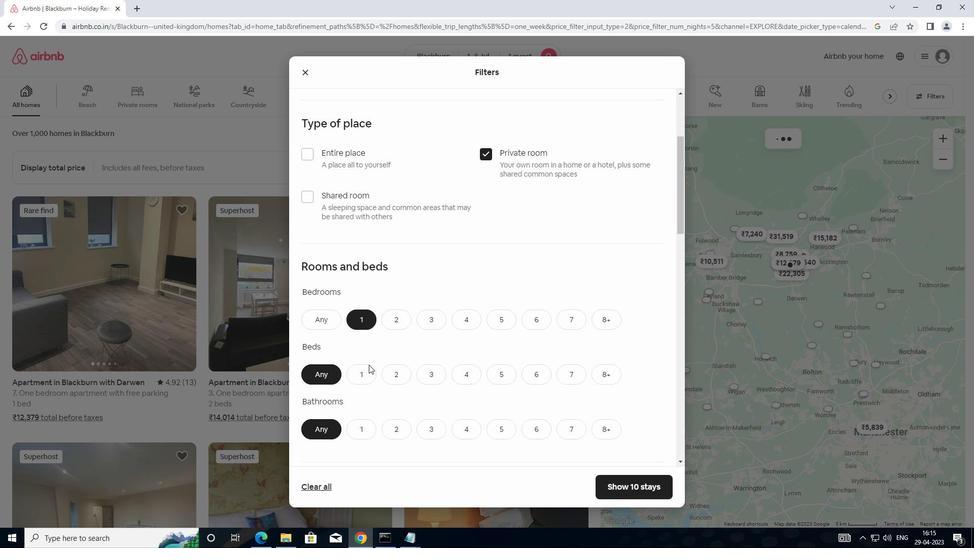 
Action: Mouse pressed left at (366, 374)
Screenshot: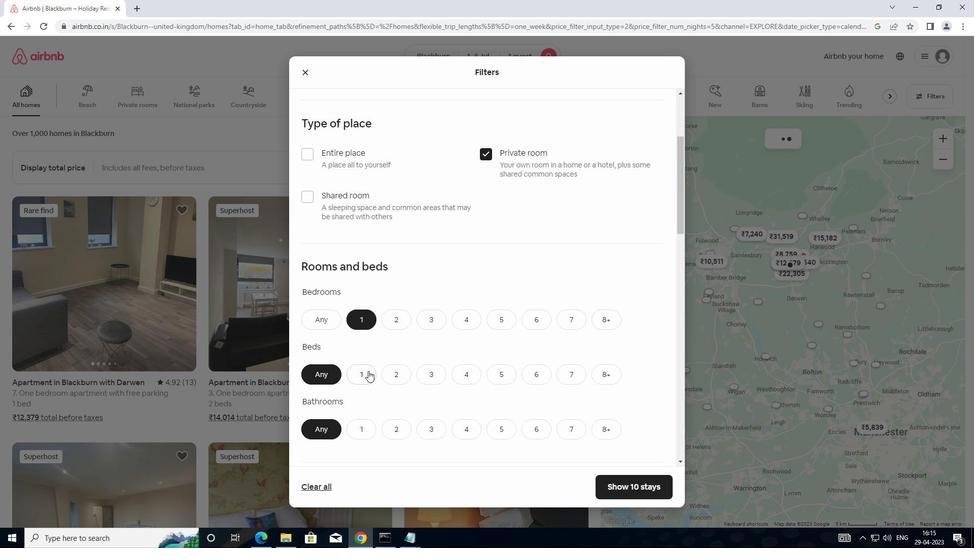 
Action: Mouse moved to (366, 376)
Screenshot: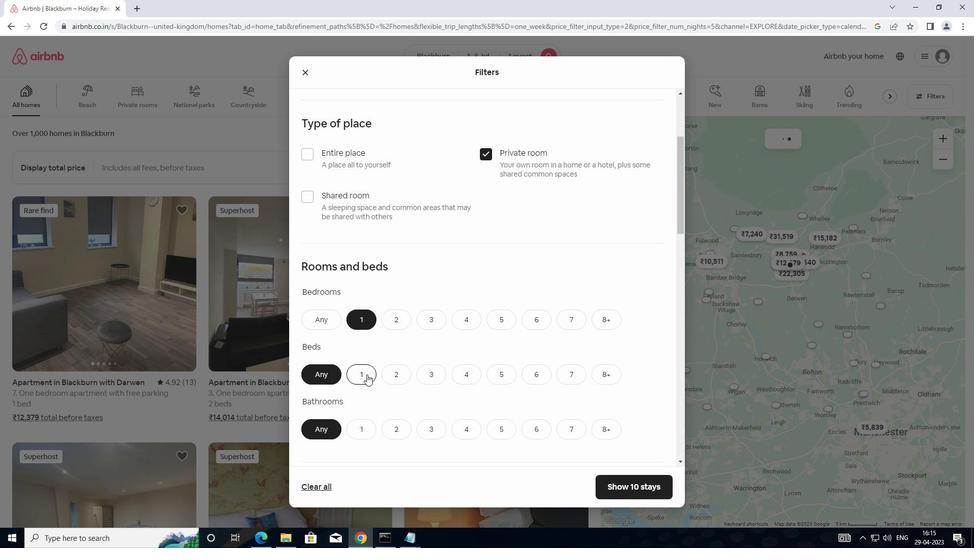 
Action: Mouse pressed left at (366, 376)
Screenshot: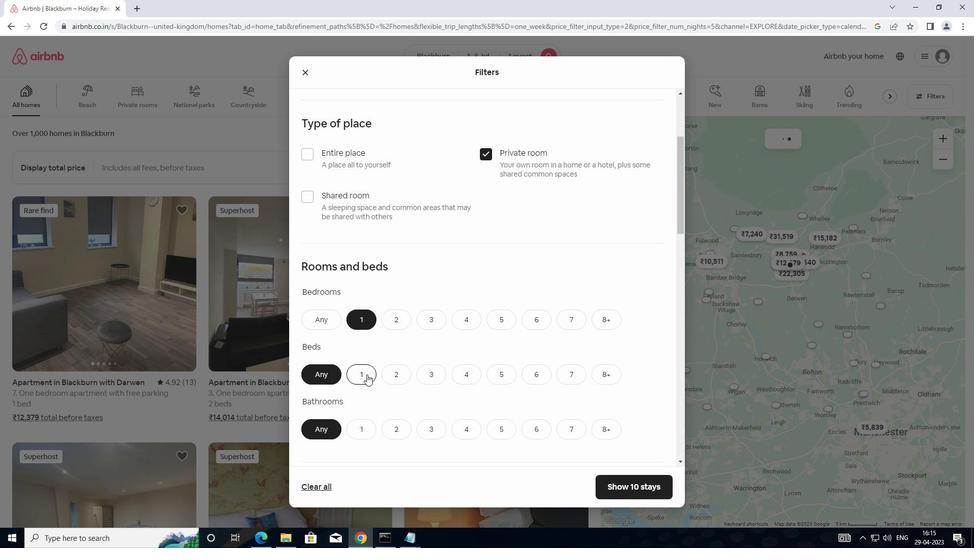 
Action: Mouse moved to (355, 420)
Screenshot: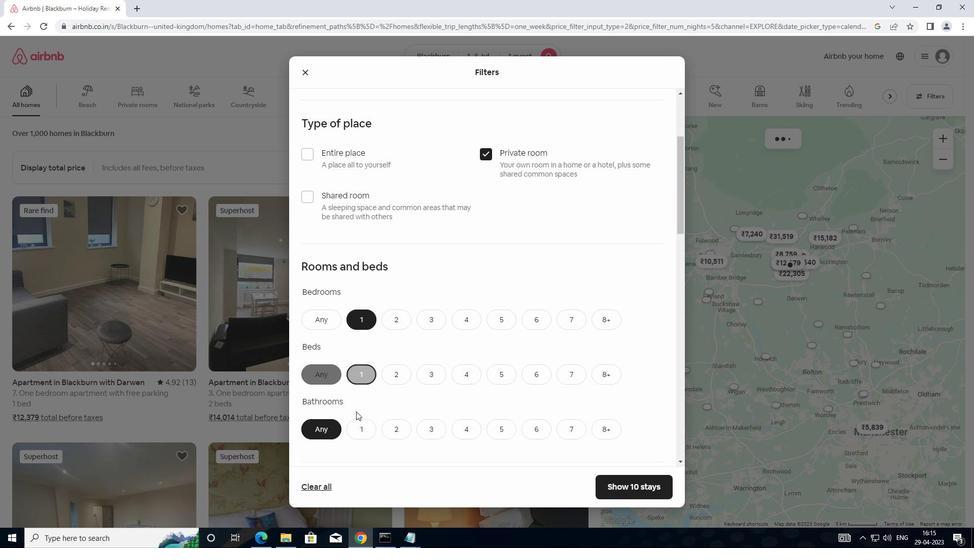 
Action: Mouse pressed left at (355, 420)
Screenshot: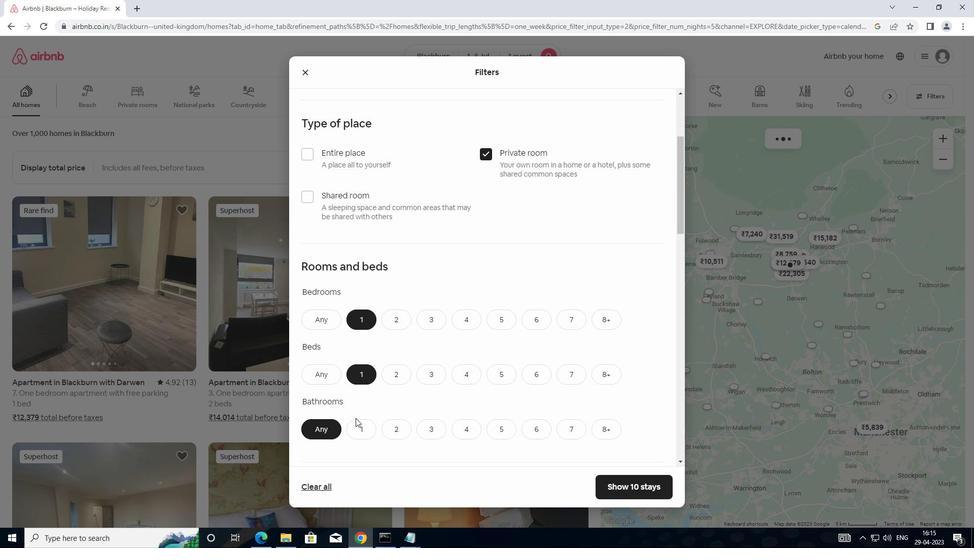 
Action: Mouse moved to (408, 400)
Screenshot: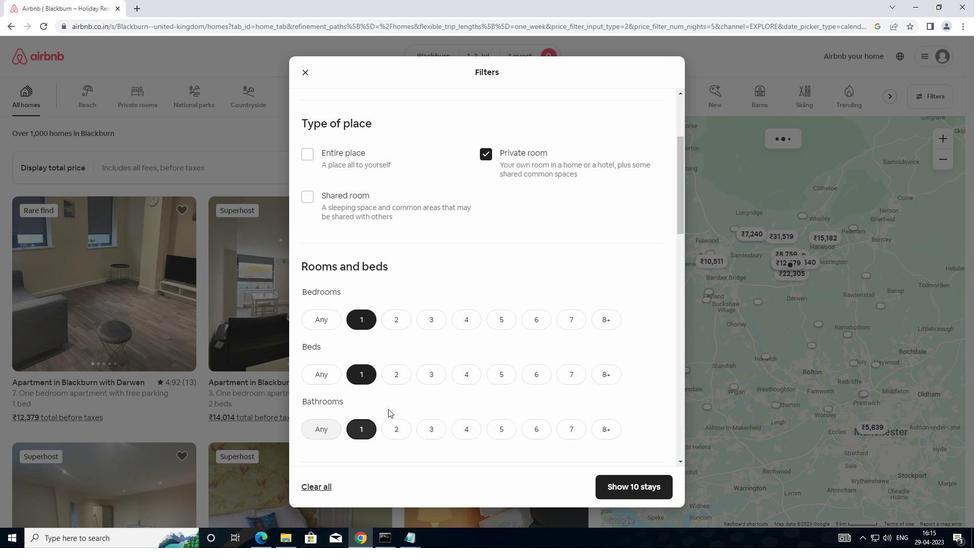 
Action: Mouse scrolled (408, 399) with delta (0, 0)
Screenshot: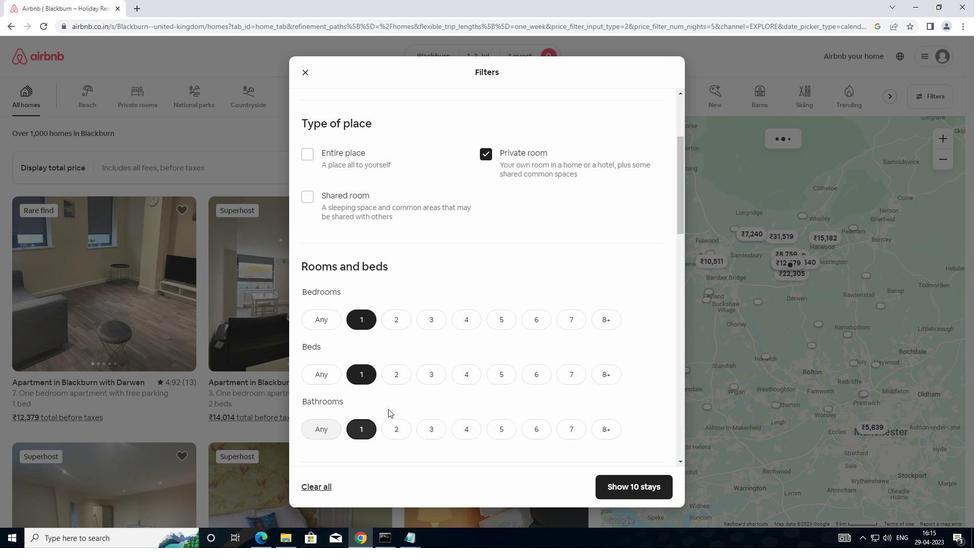 
Action: Mouse moved to (417, 398)
Screenshot: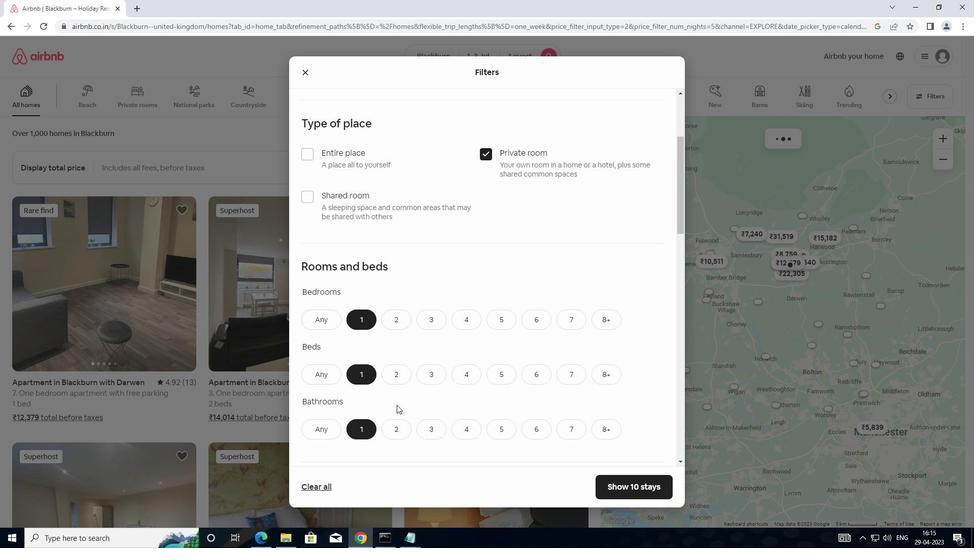 
Action: Mouse scrolled (417, 398) with delta (0, 0)
Screenshot: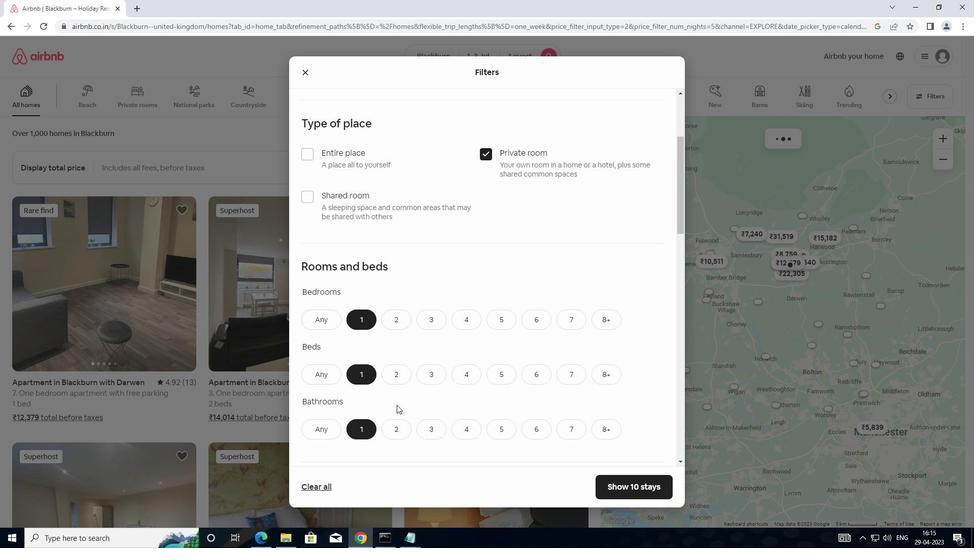 
Action: Mouse moved to (419, 397)
Screenshot: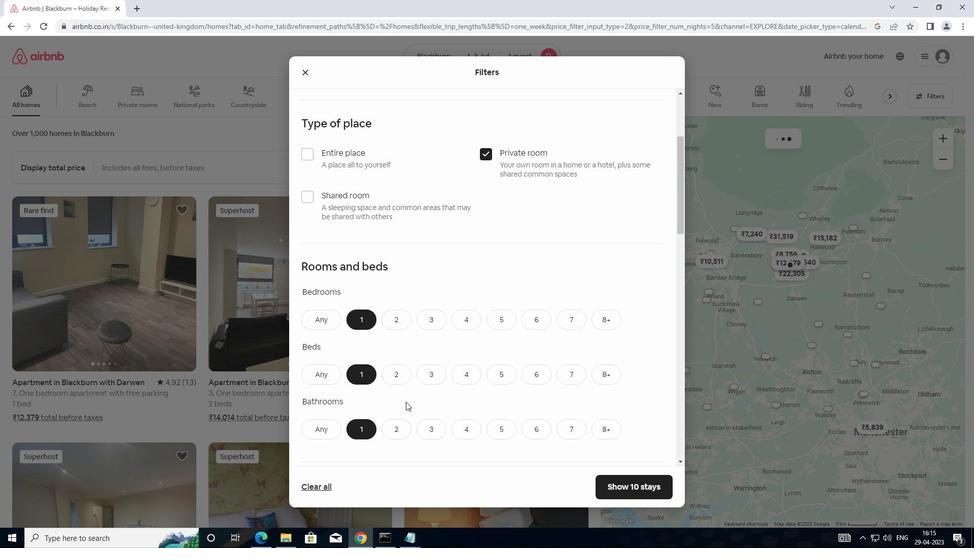 
Action: Mouse scrolled (419, 397) with delta (0, 0)
Screenshot: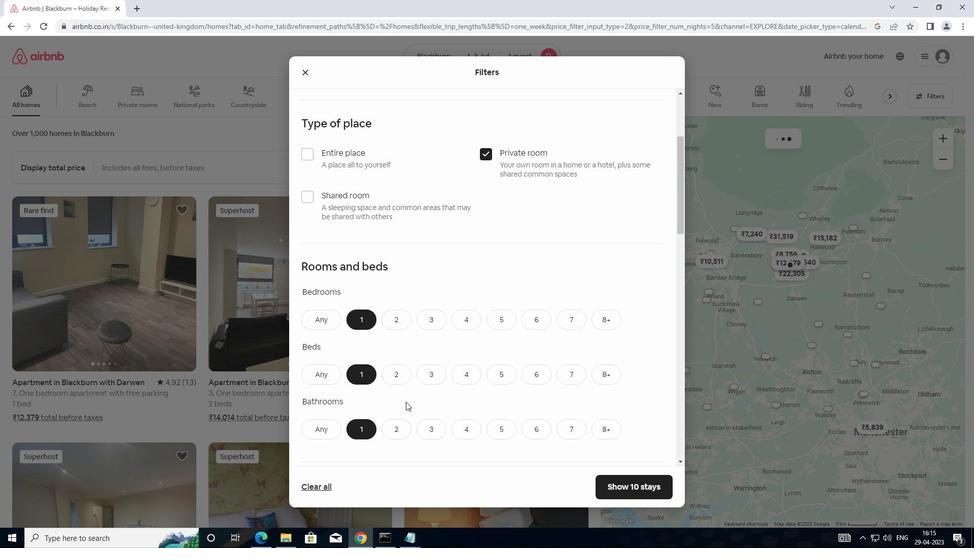 
Action: Mouse moved to (450, 368)
Screenshot: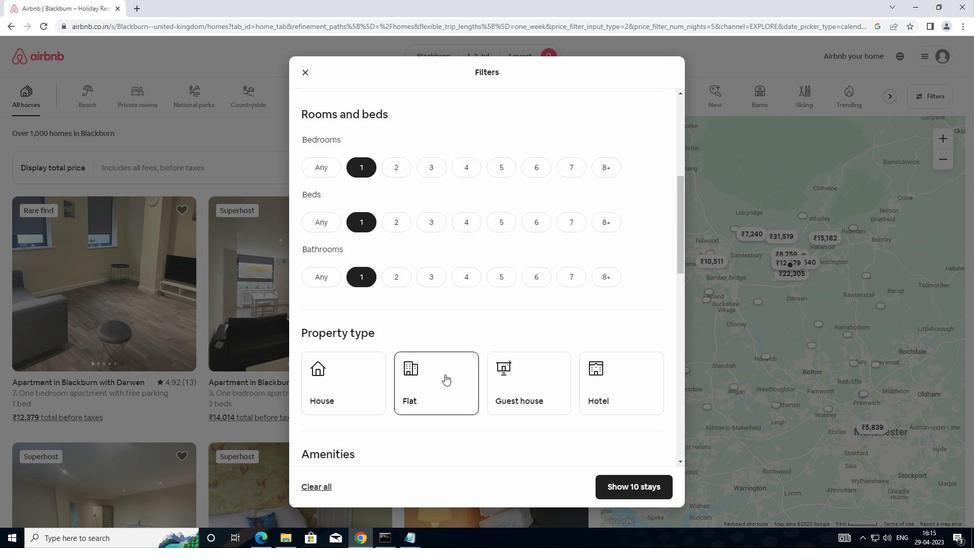 
Action: Mouse scrolled (450, 368) with delta (0, 0)
Screenshot: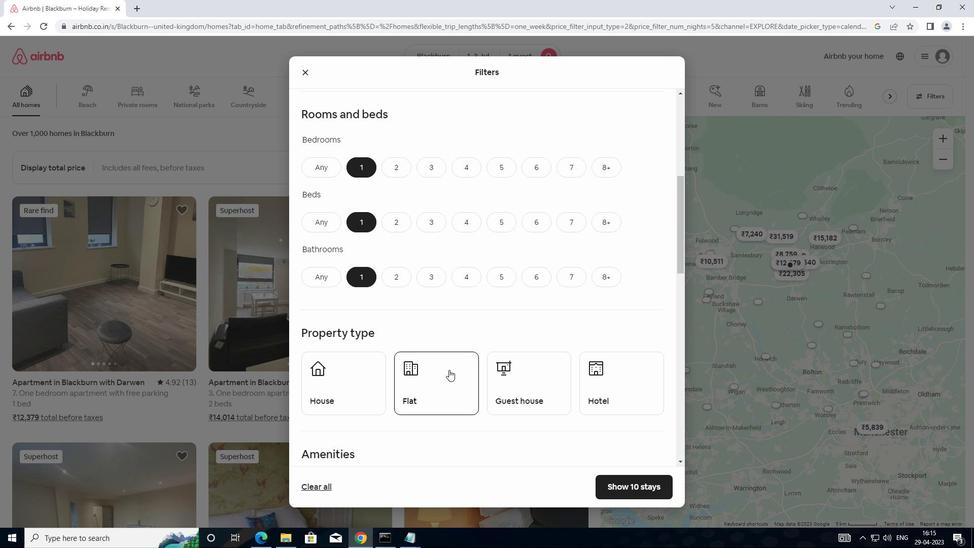 
Action: Mouse scrolled (450, 368) with delta (0, 0)
Screenshot: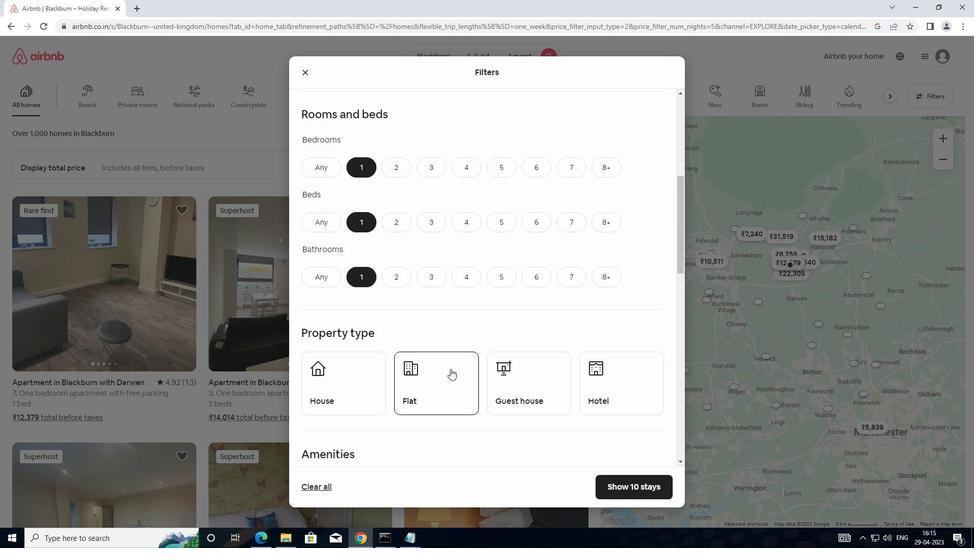 
Action: Mouse moved to (357, 290)
Screenshot: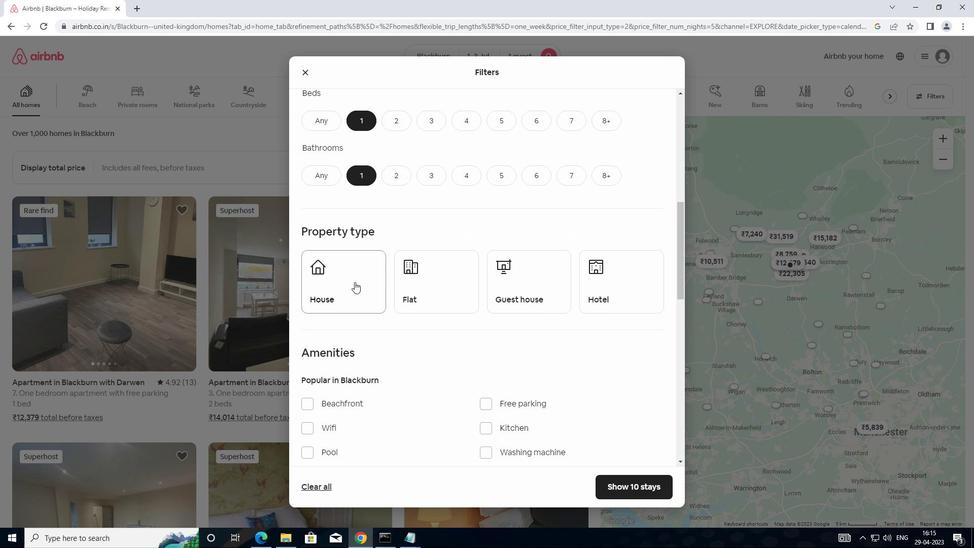
Action: Mouse pressed left at (357, 290)
Screenshot: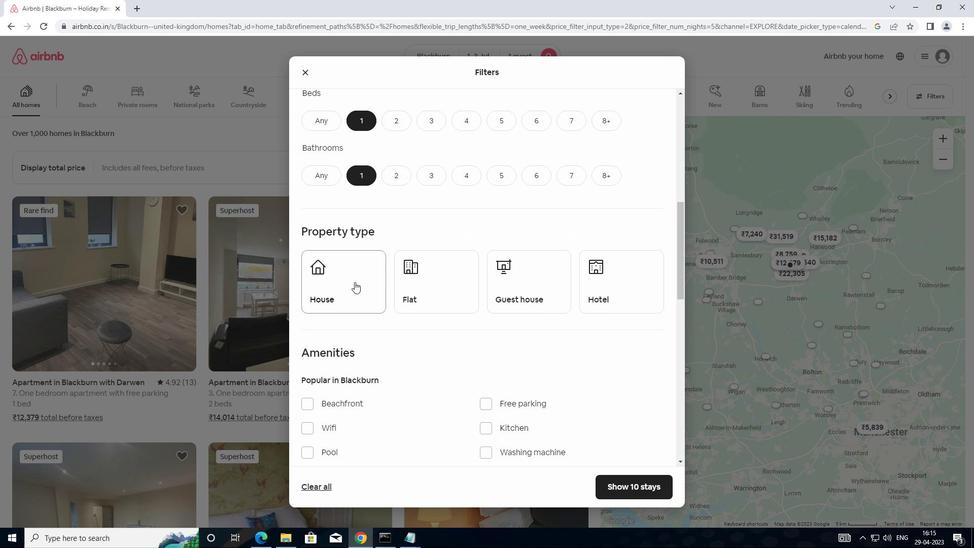 
Action: Mouse moved to (434, 292)
Screenshot: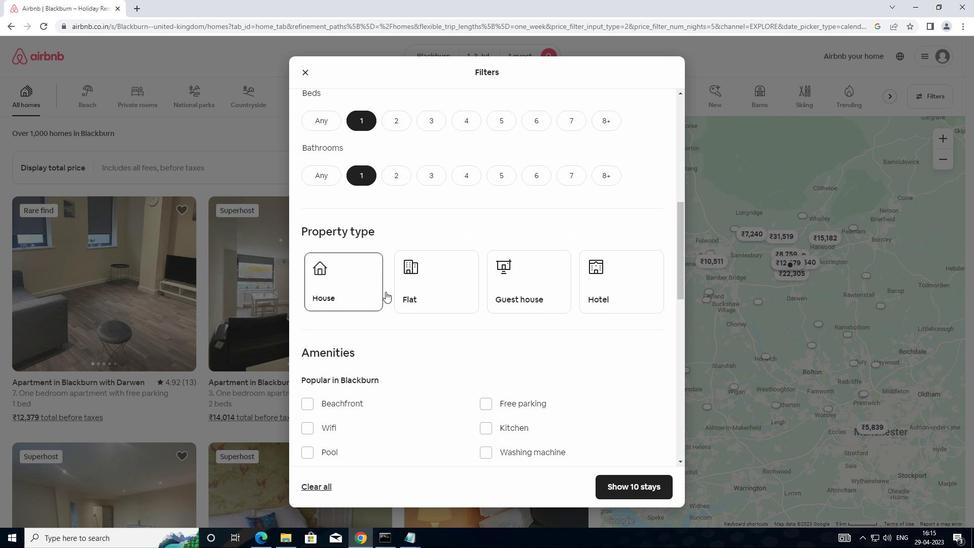 
Action: Mouse pressed left at (434, 292)
Screenshot: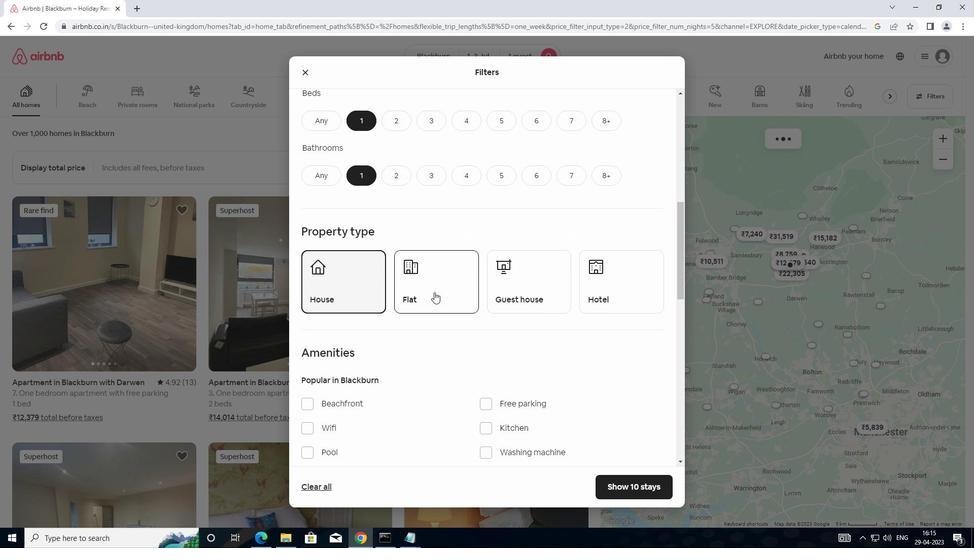 
Action: Mouse moved to (530, 289)
Screenshot: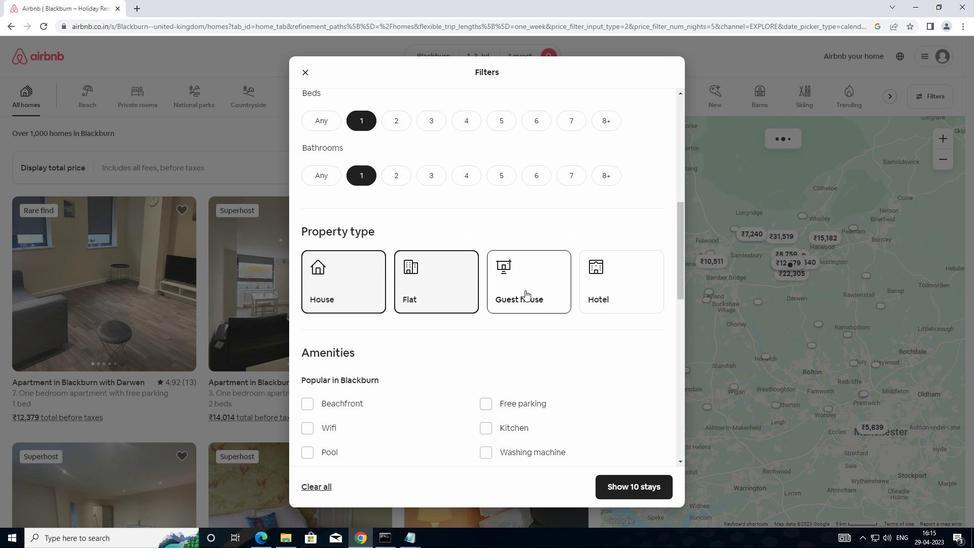 
Action: Mouse pressed left at (530, 289)
Screenshot: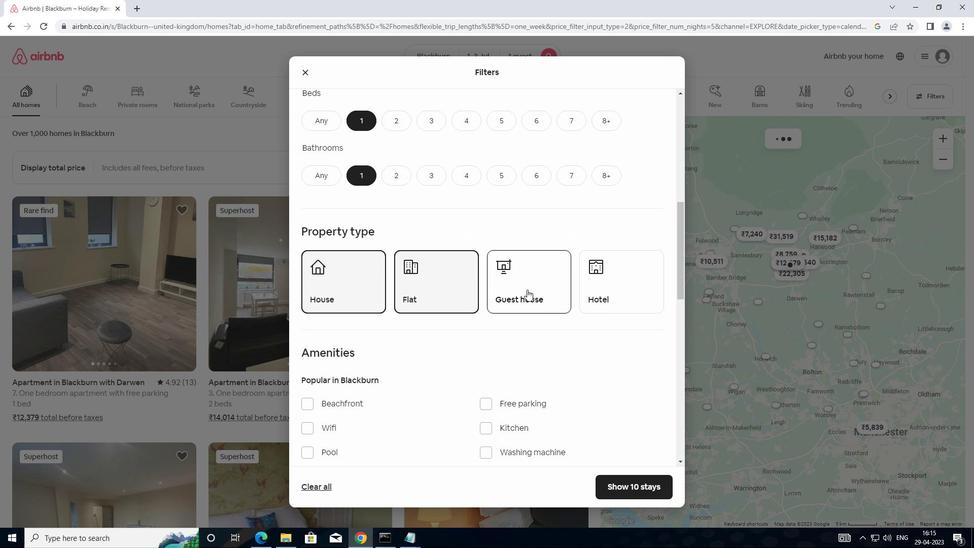
Action: Mouse moved to (633, 278)
Screenshot: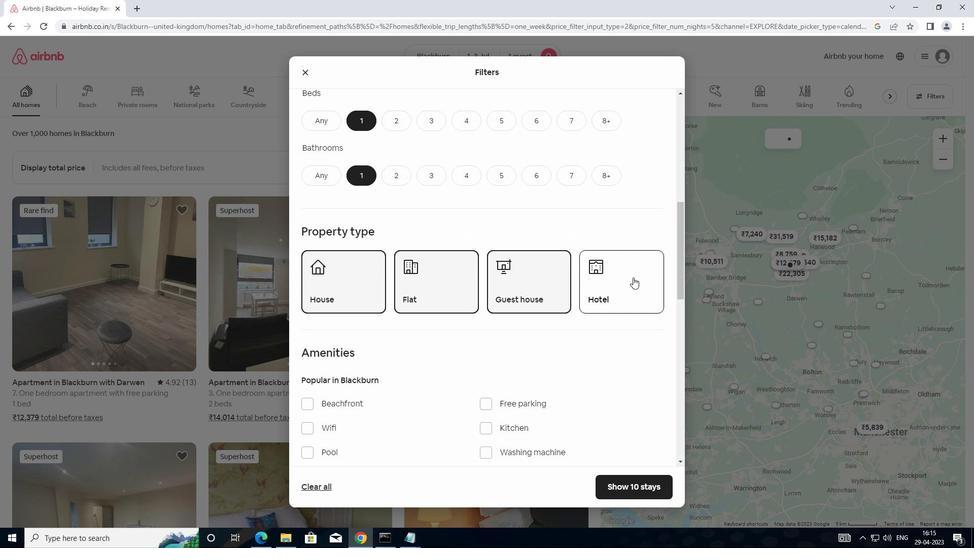 
Action: Mouse pressed left at (633, 278)
Screenshot: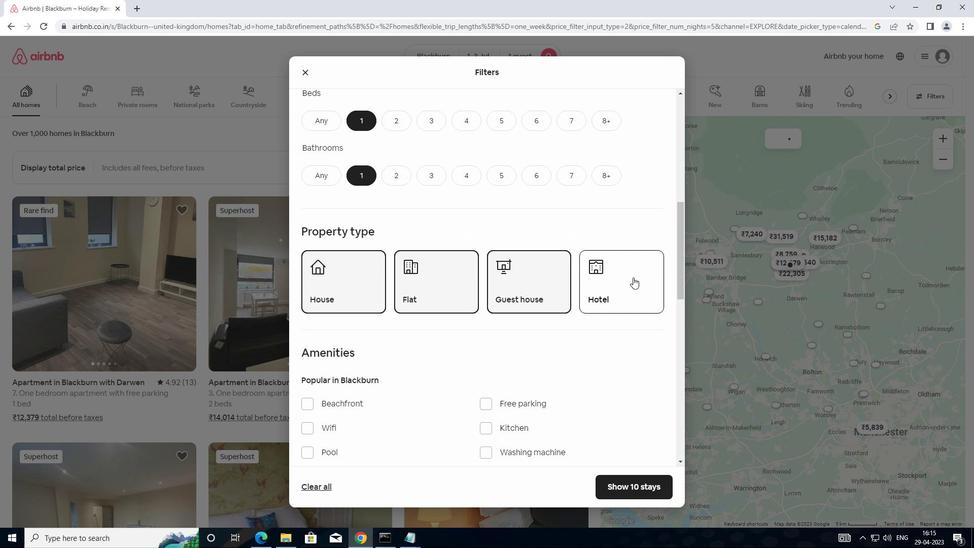 
Action: Mouse moved to (477, 369)
Screenshot: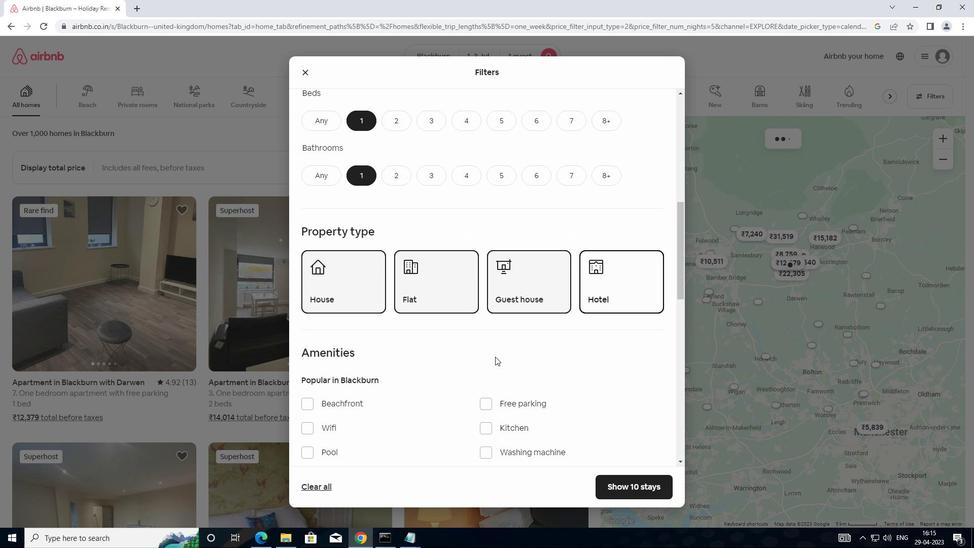 
Action: Mouse scrolled (477, 368) with delta (0, 0)
Screenshot: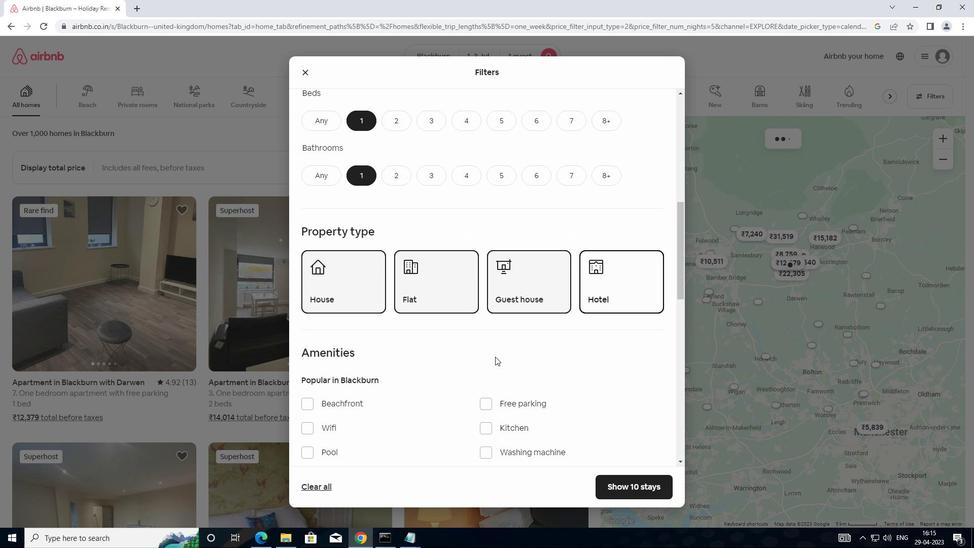 
Action: Mouse moved to (477, 369)
Screenshot: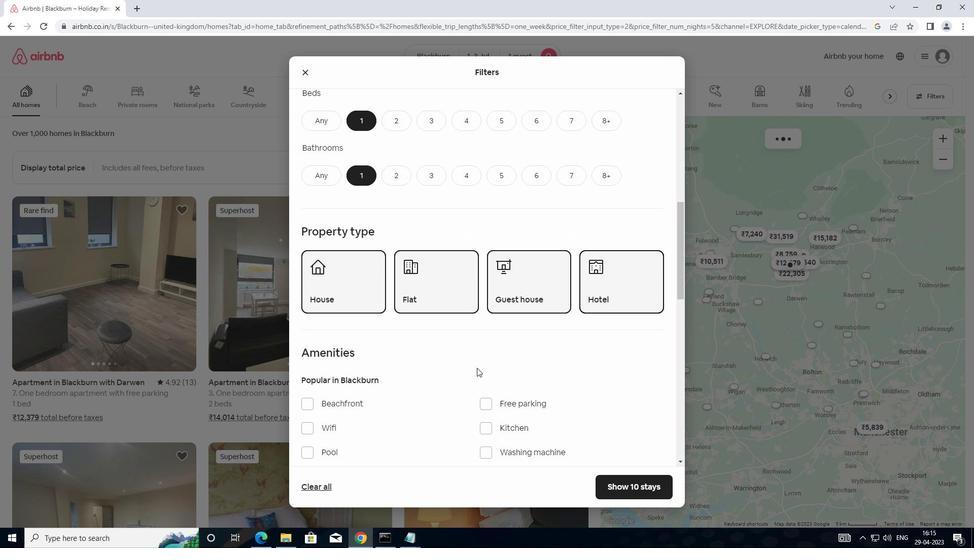 
Action: Mouse scrolled (477, 369) with delta (0, 0)
Screenshot: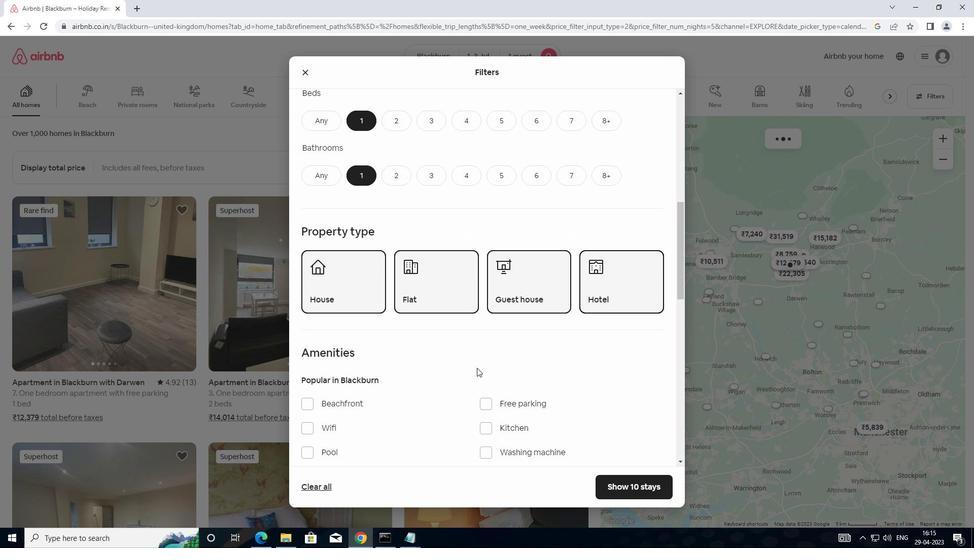 
Action: Mouse scrolled (477, 369) with delta (0, 0)
Screenshot: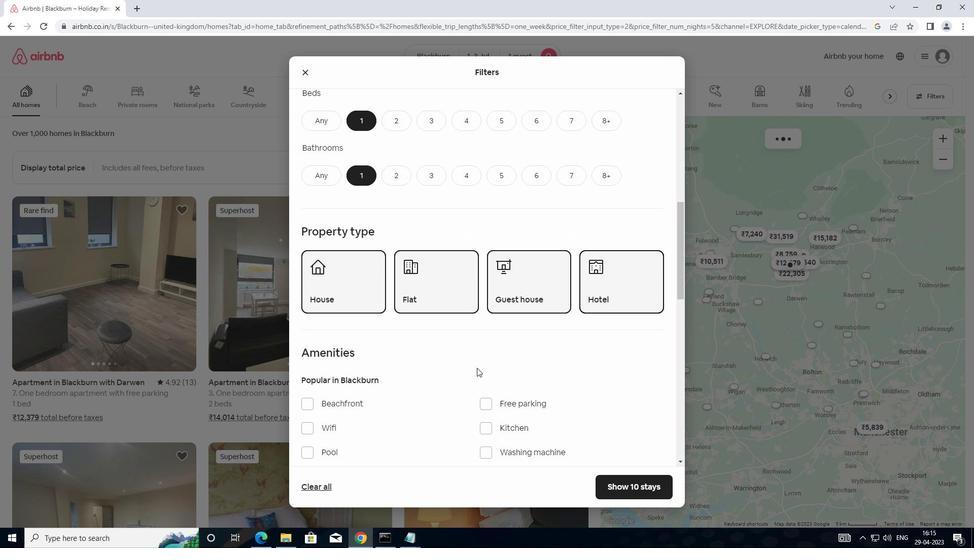 
Action: Mouse moved to (309, 277)
Screenshot: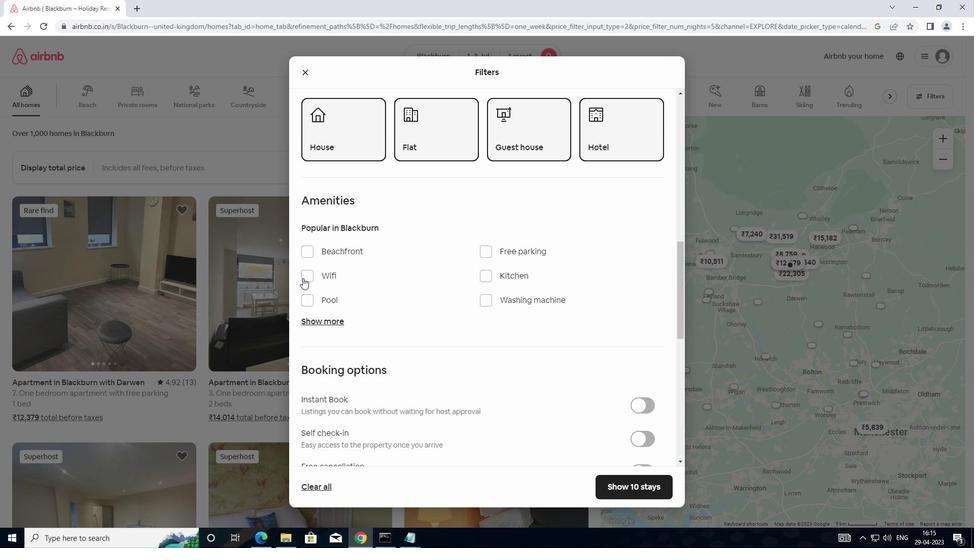 
Action: Mouse pressed left at (309, 277)
Screenshot: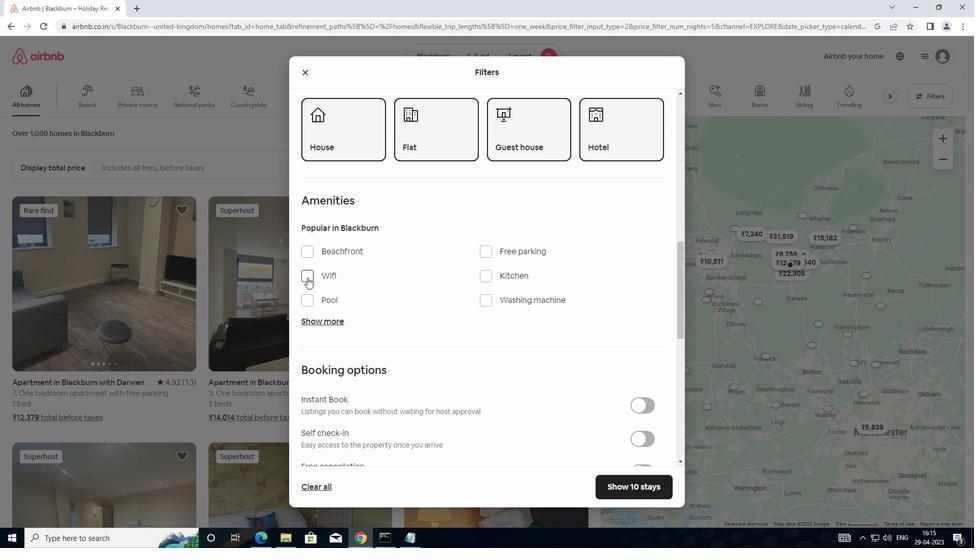 
Action: Mouse moved to (597, 413)
Screenshot: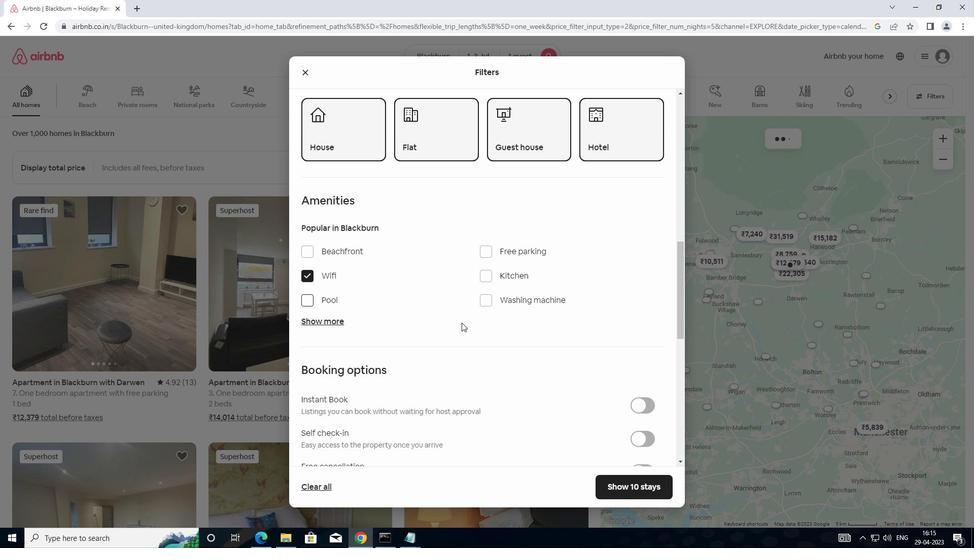 
Action: Mouse scrolled (597, 413) with delta (0, 0)
Screenshot: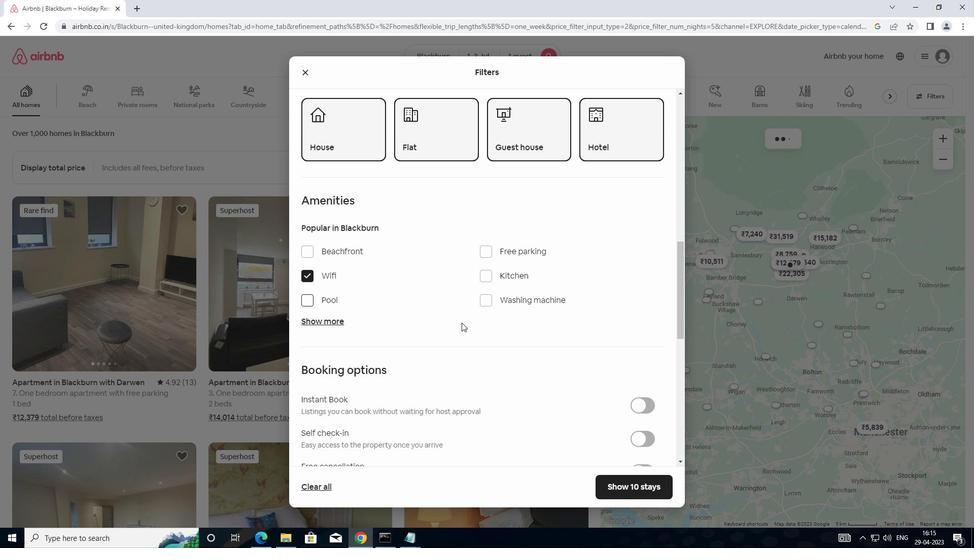 
Action: Mouse moved to (603, 418)
Screenshot: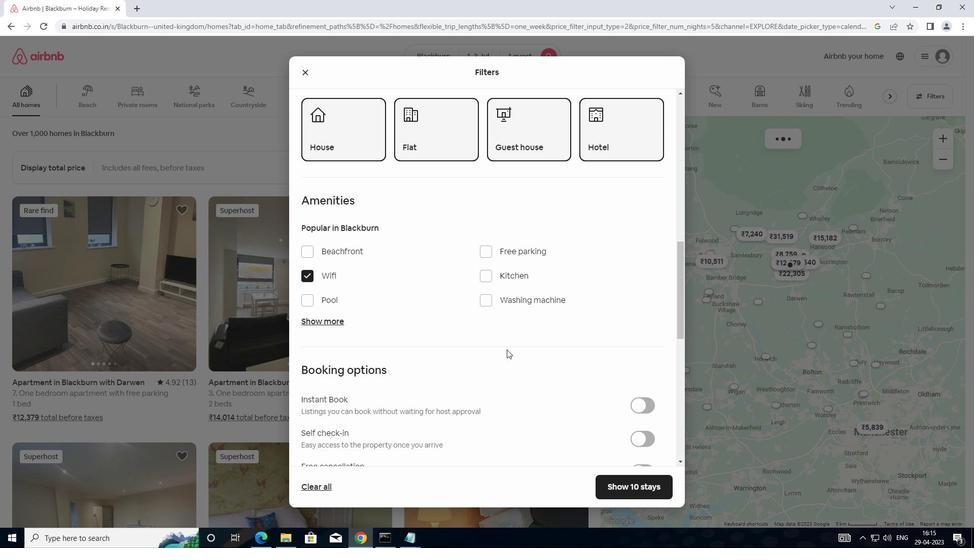 
Action: Mouse scrolled (603, 418) with delta (0, 0)
Screenshot: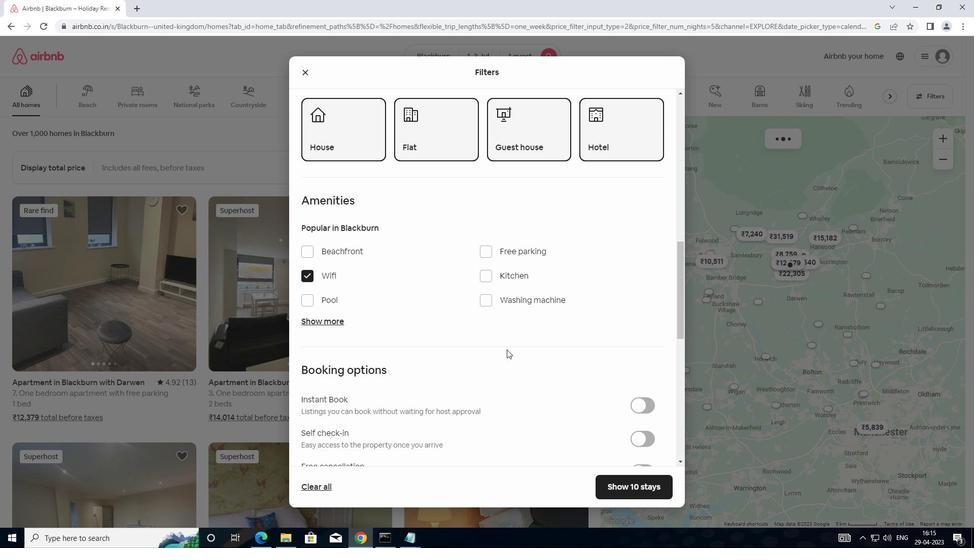 
Action: Mouse moved to (604, 418)
Screenshot: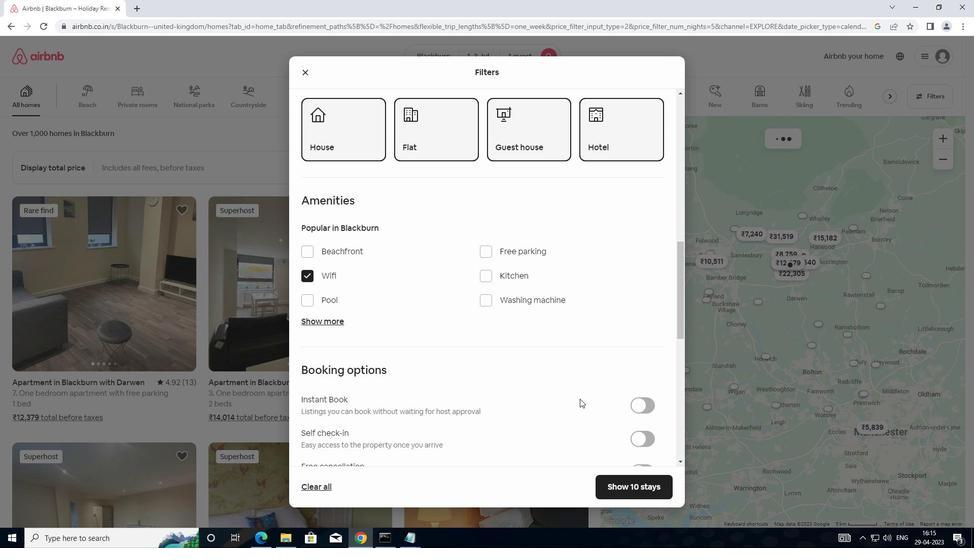 
Action: Mouse scrolled (604, 418) with delta (0, 0)
Screenshot: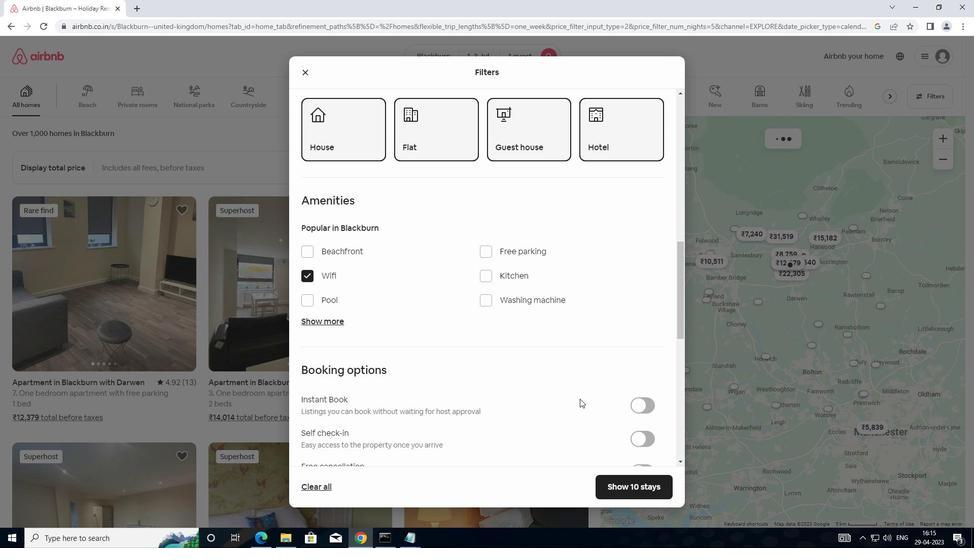 
Action: Mouse moved to (605, 418)
Screenshot: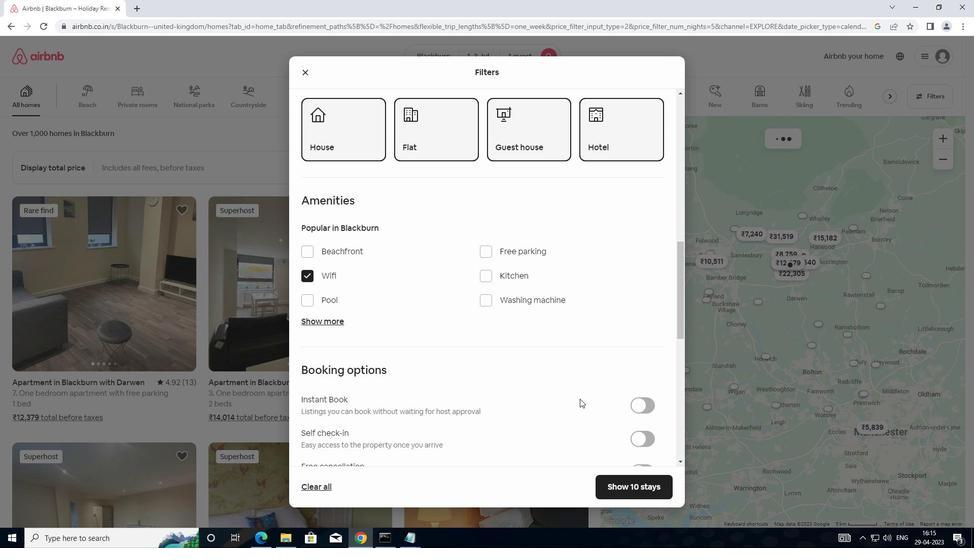 
Action: Mouse scrolled (605, 418) with delta (0, 0)
Screenshot: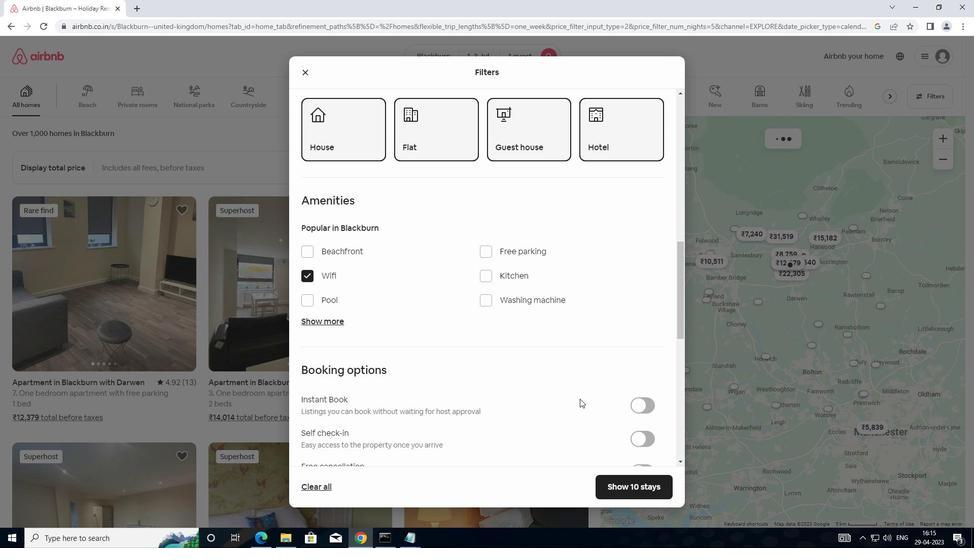 
Action: Mouse moved to (646, 240)
Screenshot: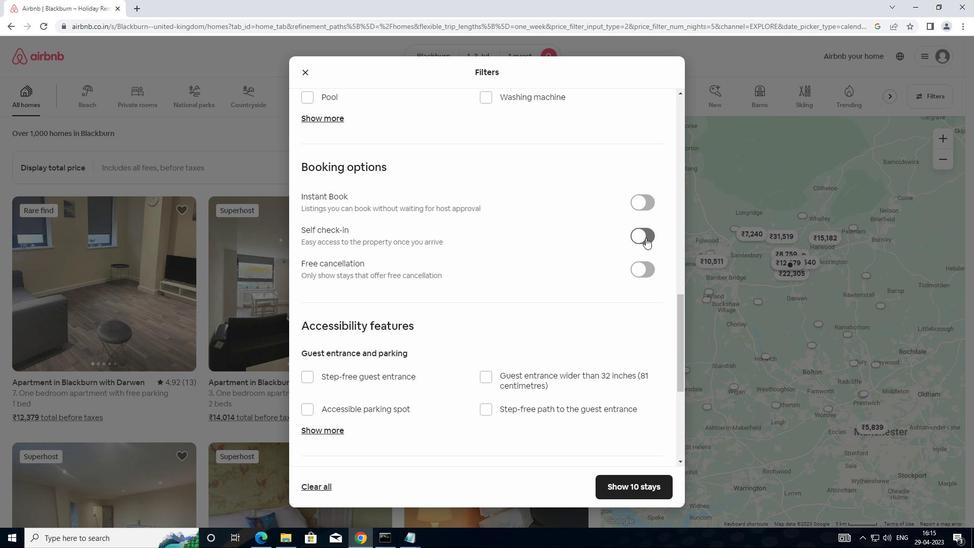 
Action: Mouse pressed left at (646, 240)
Screenshot: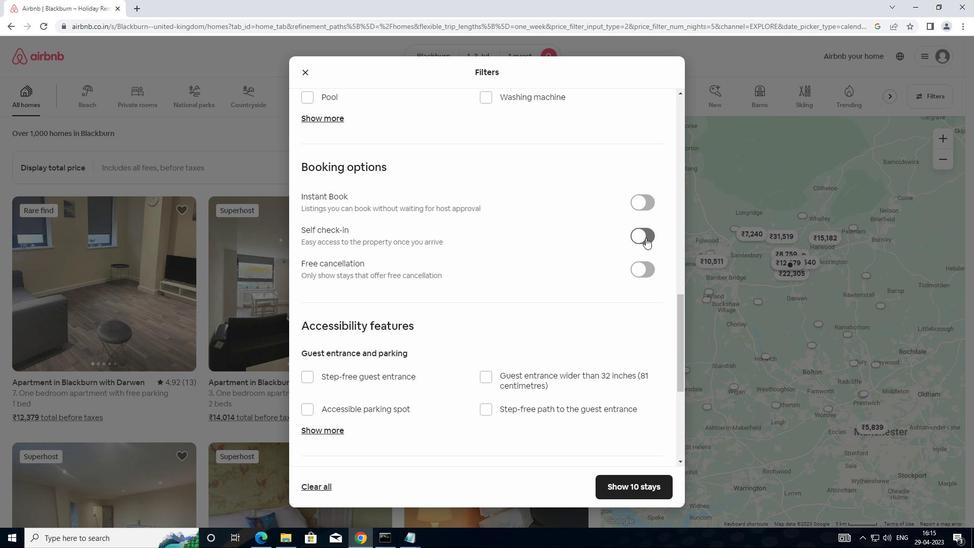 
Action: Mouse moved to (411, 395)
Screenshot: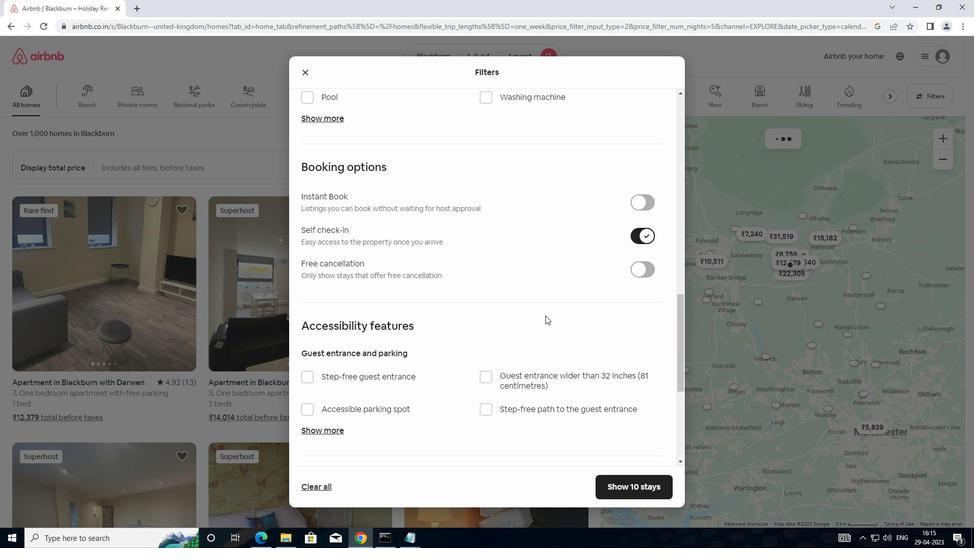 
Action: Mouse scrolled (411, 394) with delta (0, 0)
Screenshot: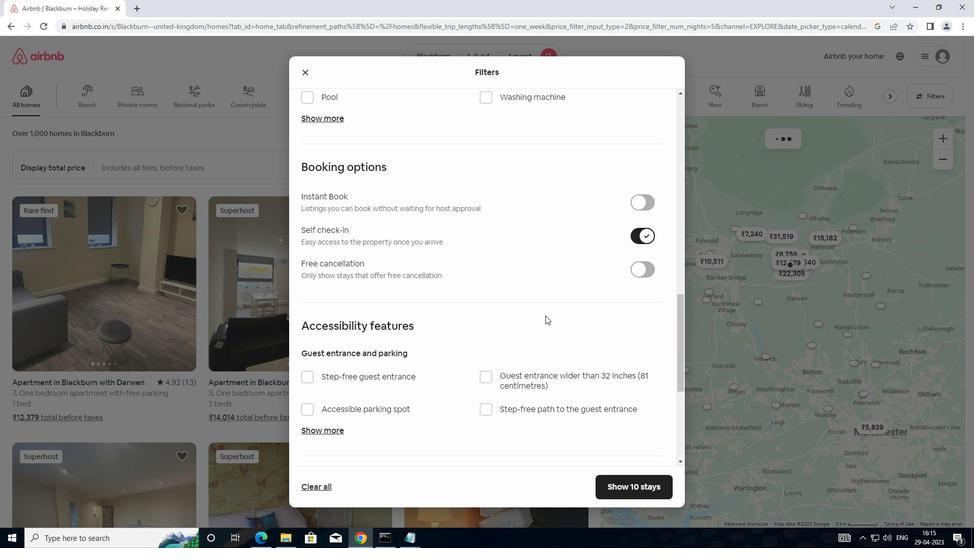 
Action: Mouse moved to (410, 399)
Screenshot: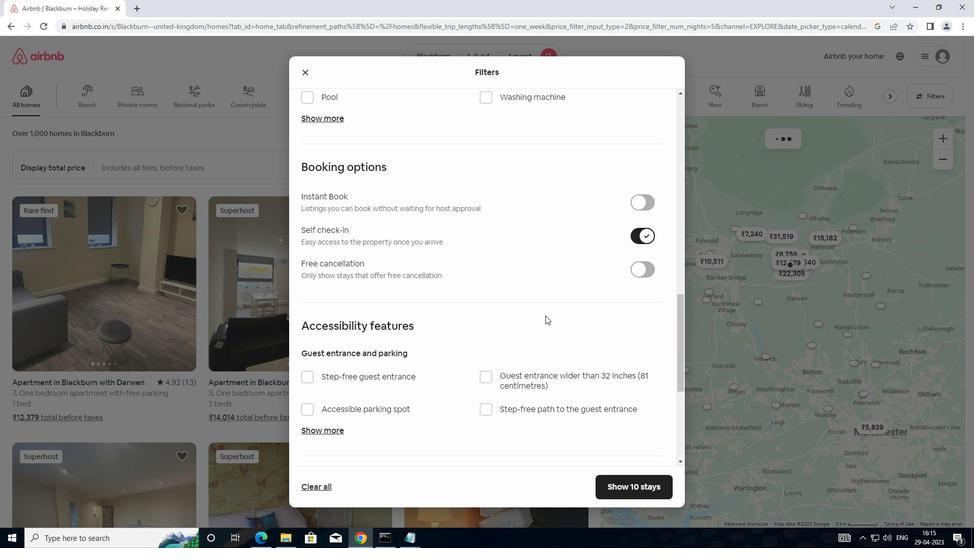 
Action: Mouse scrolled (410, 398) with delta (0, 0)
Screenshot: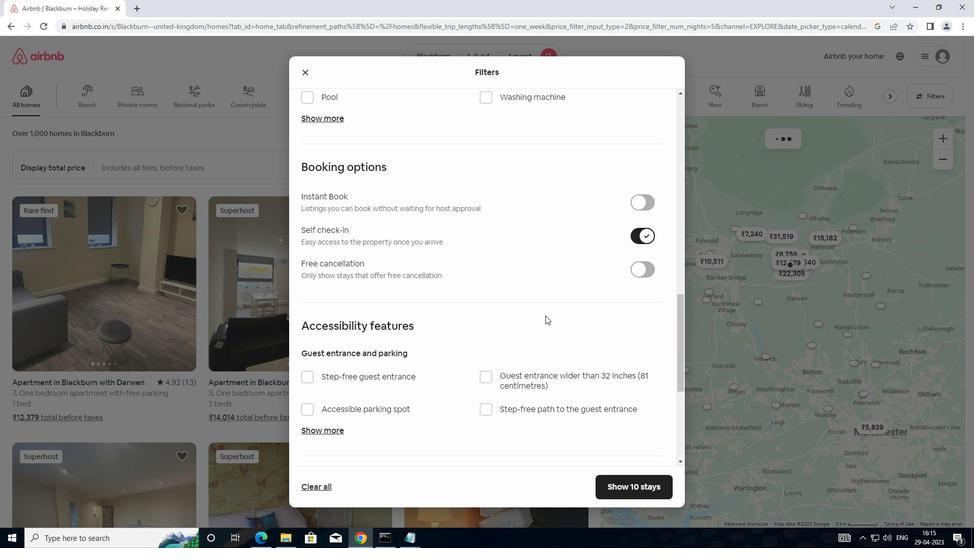 
Action: Mouse moved to (410, 401)
Screenshot: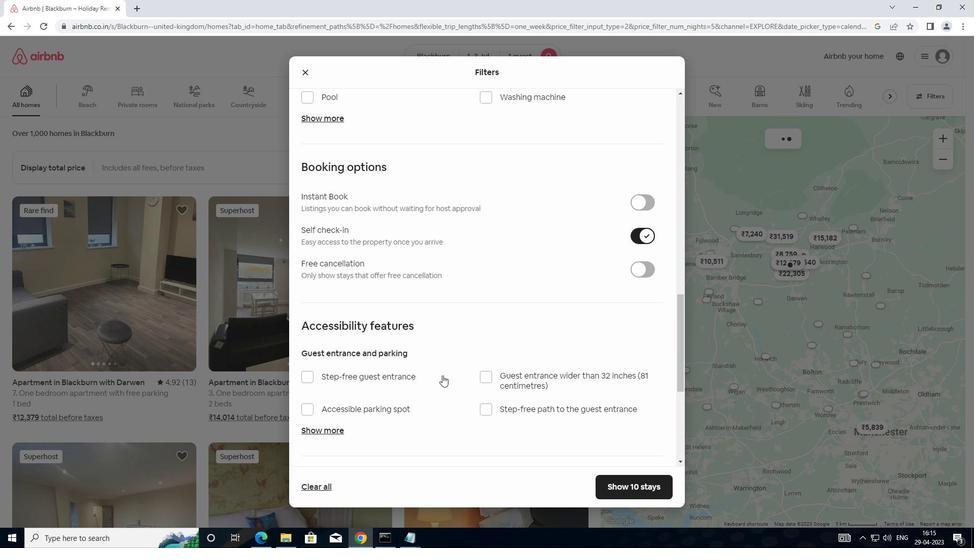 
Action: Mouse scrolled (410, 400) with delta (0, 0)
Screenshot: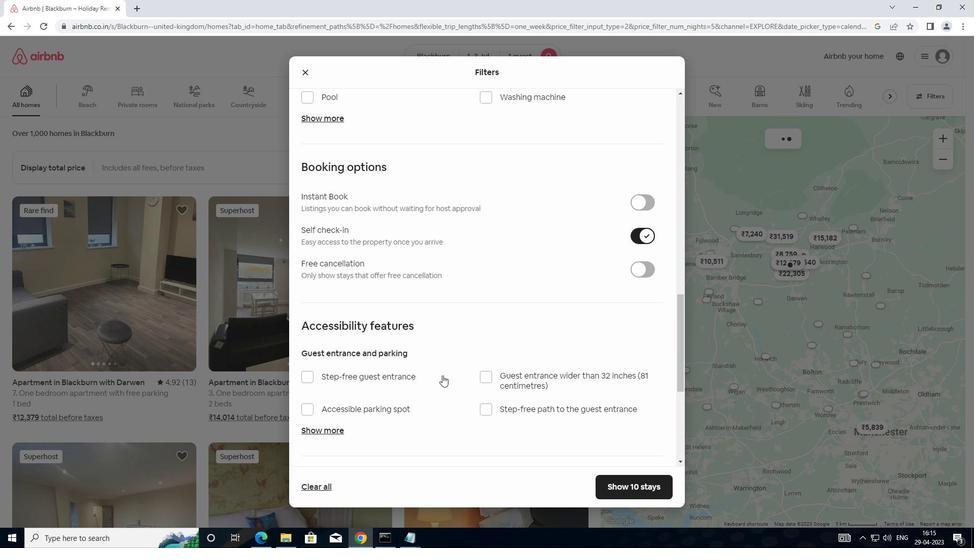 
Action: Mouse moved to (409, 408)
Screenshot: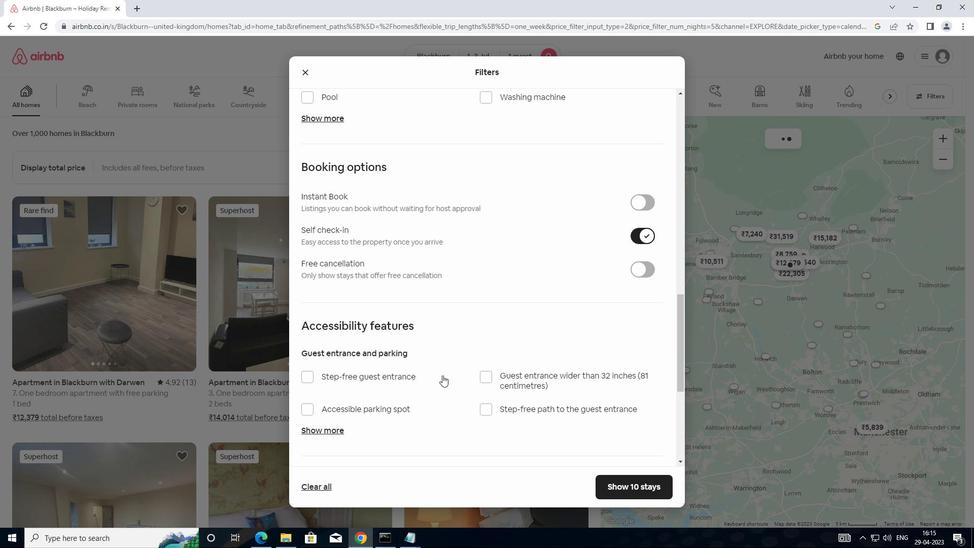 
Action: Mouse scrolled (409, 407) with delta (0, 0)
Screenshot: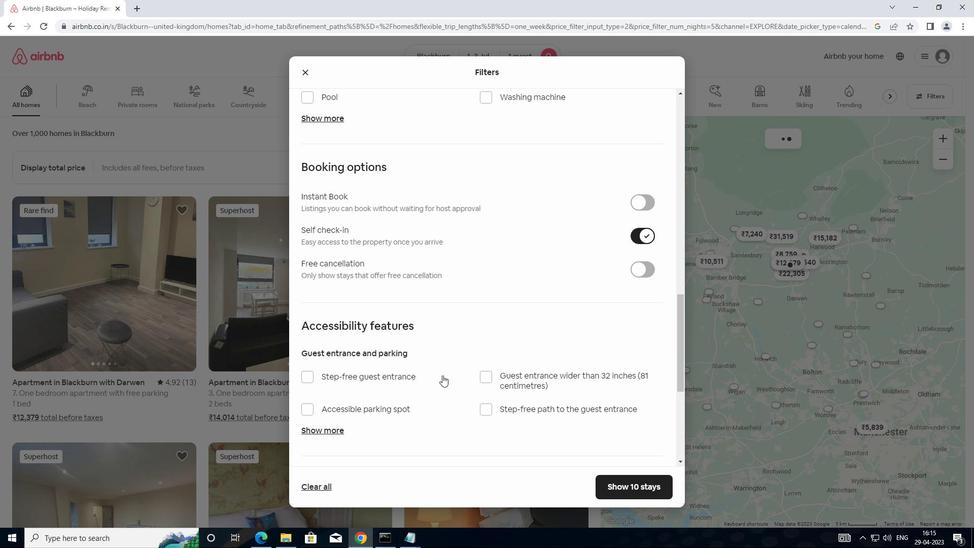 
Action: Mouse moved to (304, 444)
Screenshot: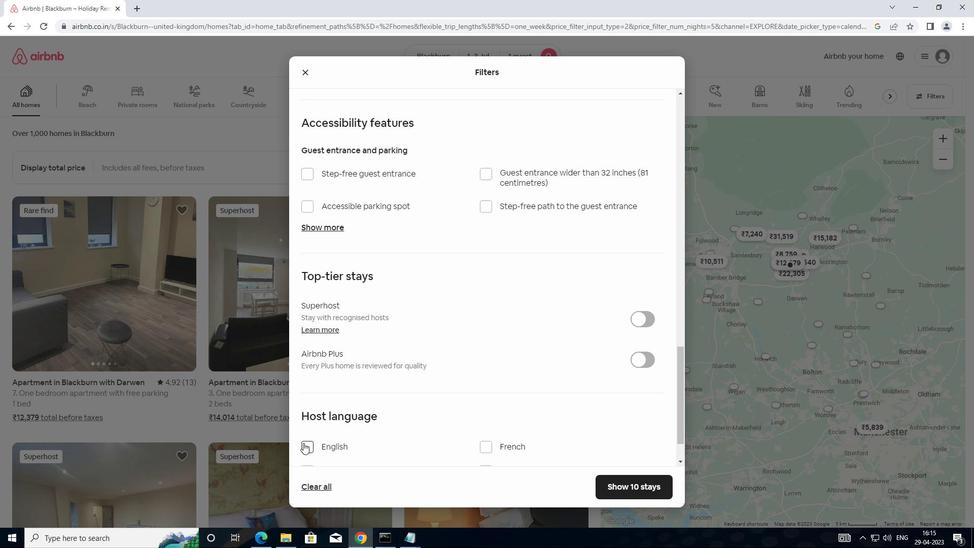 
Action: Mouse pressed left at (304, 444)
Screenshot: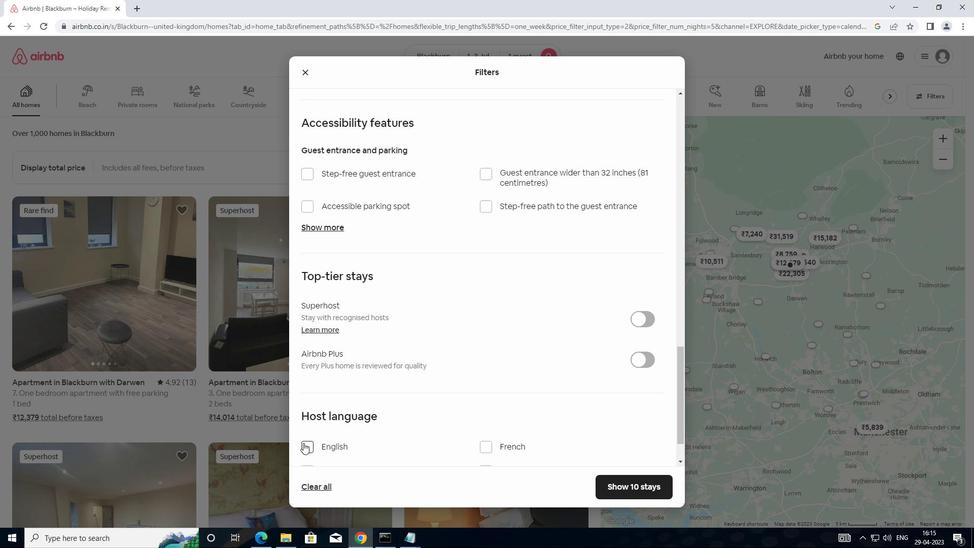 
Action: Mouse moved to (615, 494)
Screenshot: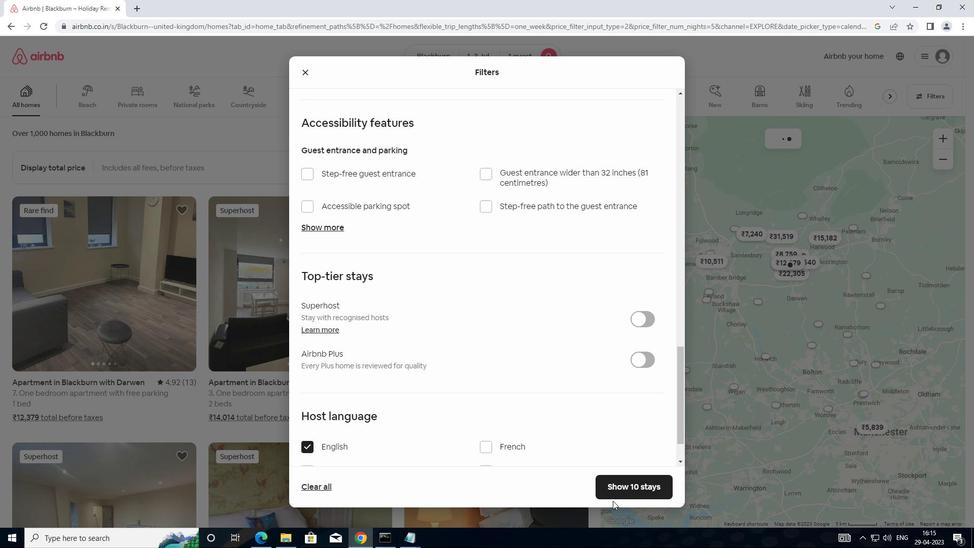 
Action: Mouse pressed left at (615, 494)
Screenshot: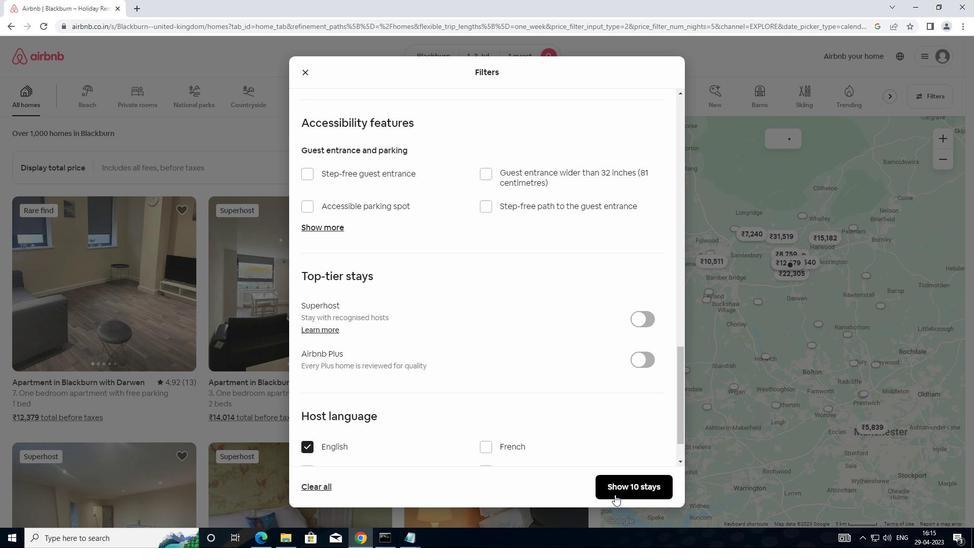 
Action: Mouse moved to (641, 489)
Screenshot: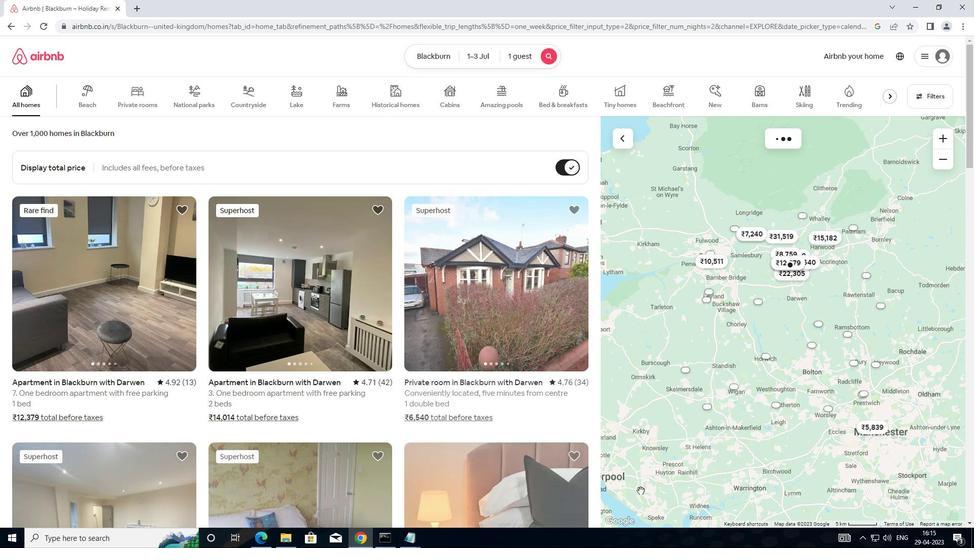 
